Task: Look for space in Pyin Oo Lwin, Myanmar from 10th July, 2023 to 15th July, 2023 for 7 adults in price range Rs.10000 to Rs.15000. Place can be entire place or shared room with 4 bedrooms having 7 beds and 4 bathrooms. Property type can be house, flat, guest house. Amenities needed are: wifi, TV, free parkinig on premises, gym, breakfast. Booking option can be shelf check-in. Required host language is English.
Action: Mouse pressed left at (421, 90)
Screenshot: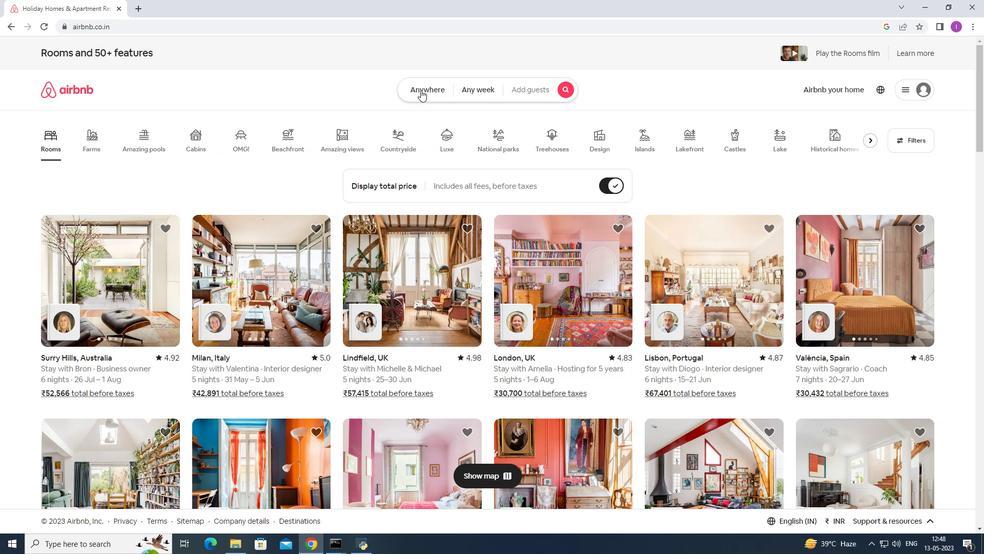
Action: Mouse moved to (389, 127)
Screenshot: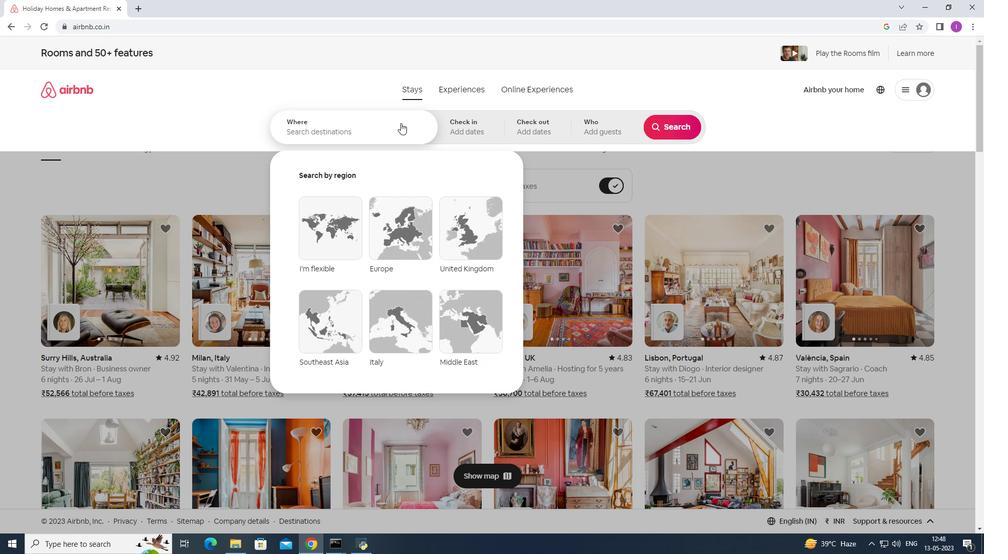 
Action: Mouse pressed left at (389, 127)
Screenshot: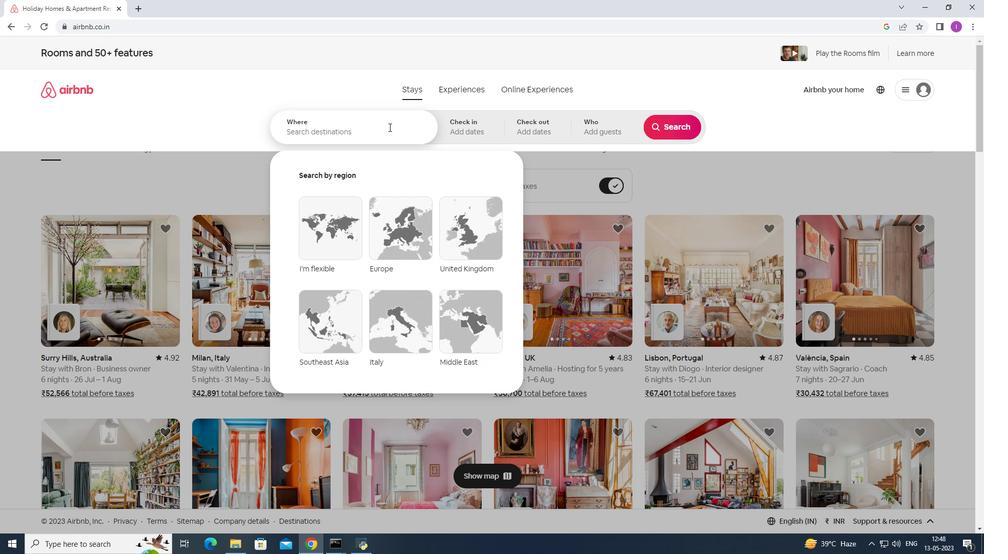 
Action: Key pressed <Key.shift>Pyin<Key.space>oo
Screenshot: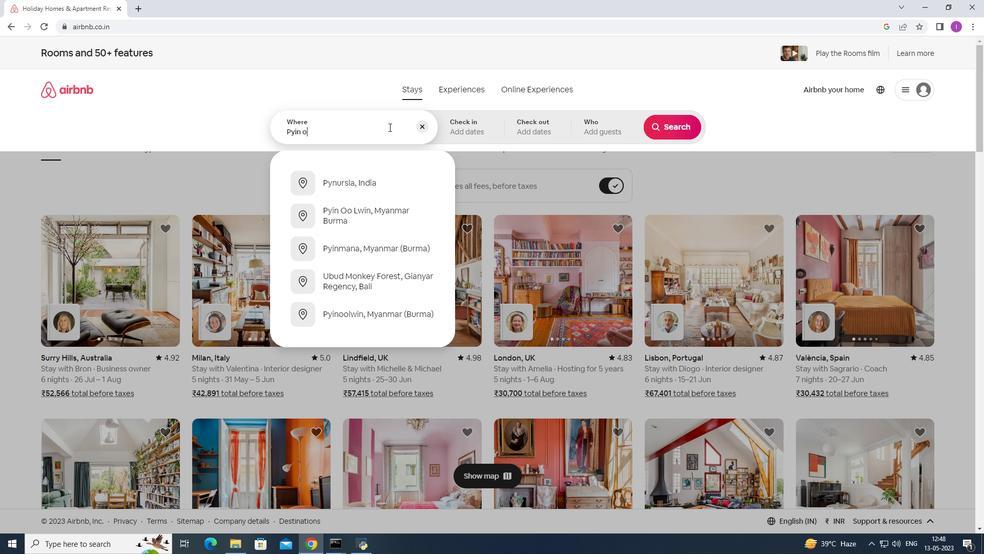 
Action: Mouse moved to (330, 179)
Screenshot: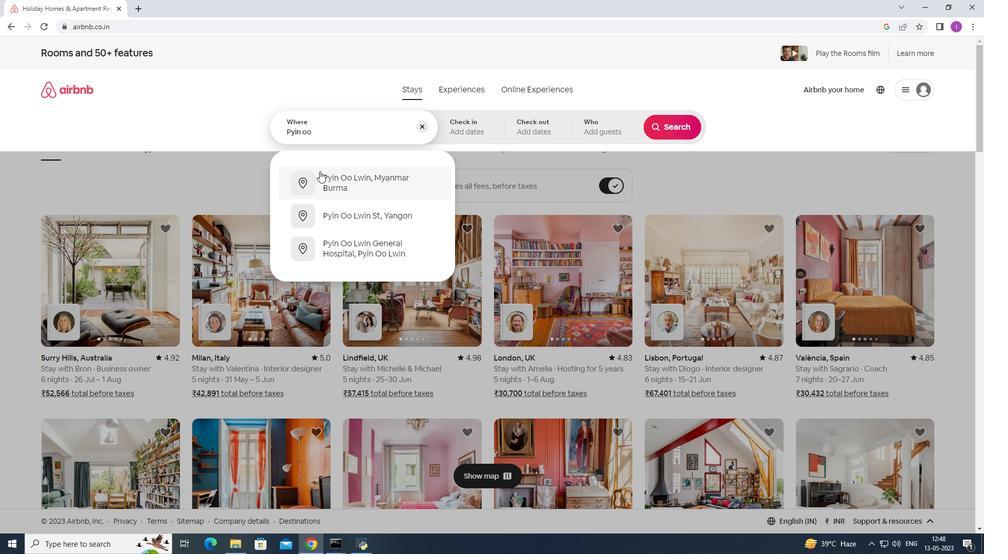 
Action: Mouse pressed left at (330, 179)
Screenshot: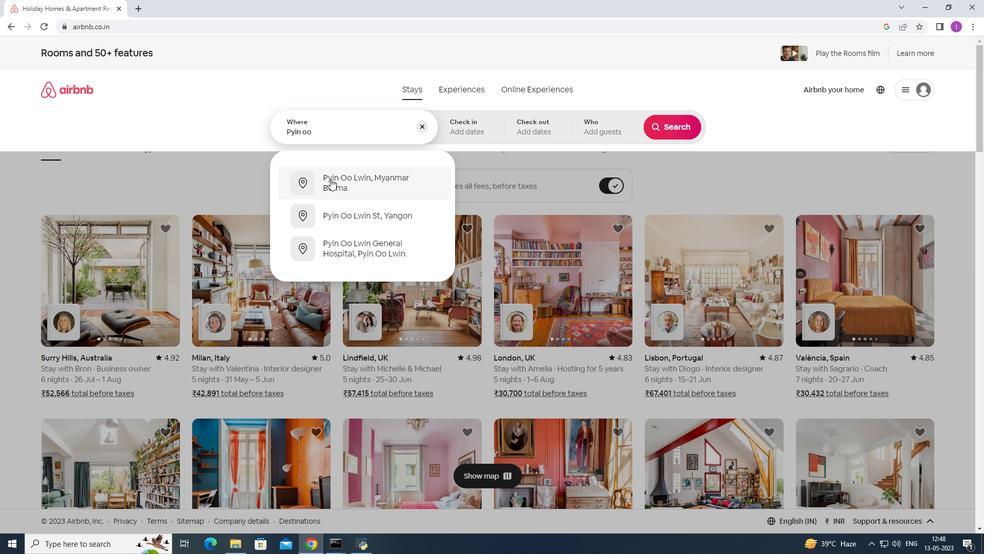 
Action: Mouse moved to (670, 207)
Screenshot: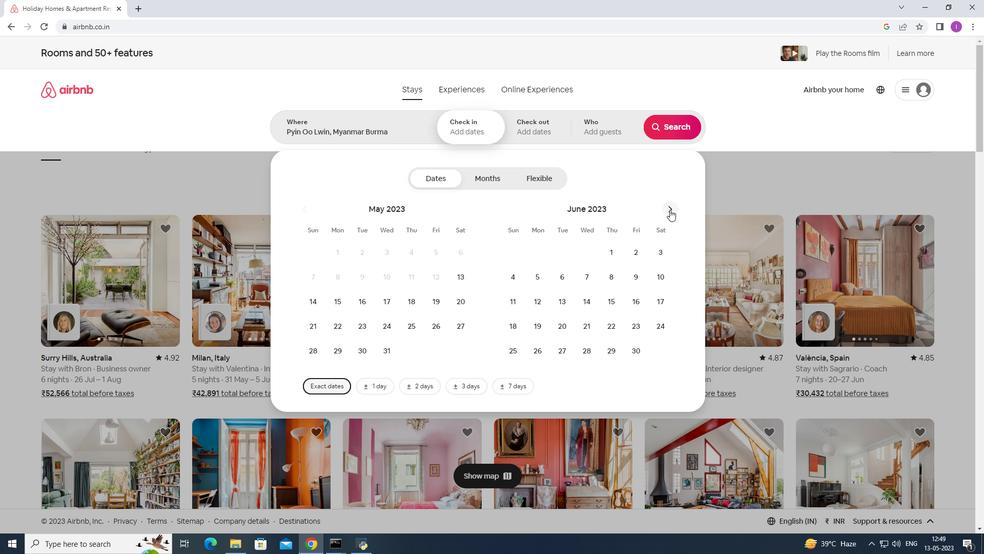 
Action: Mouse pressed left at (670, 207)
Screenshot: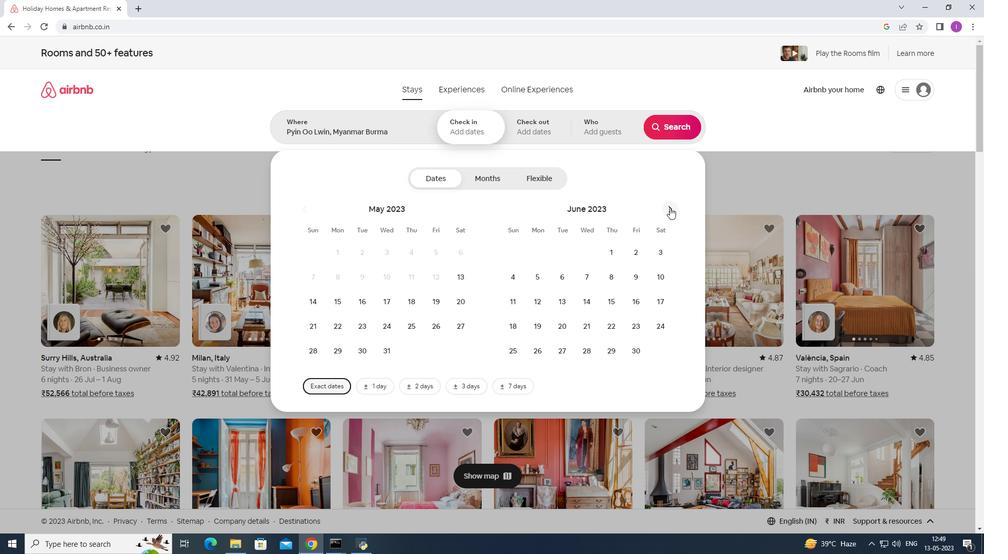 
Action: Mouse moved to (530, 306)
Screenshot: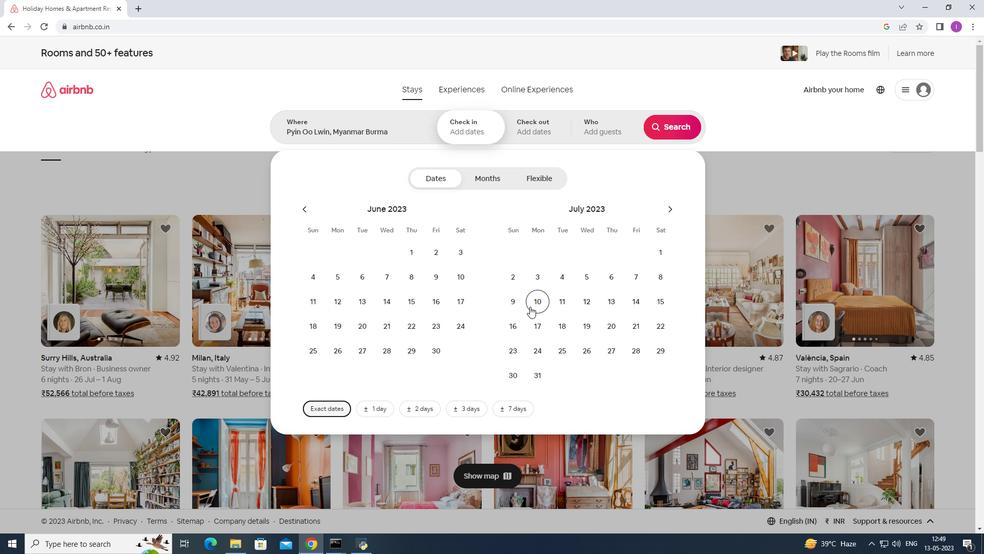 
Action: Mouse pressed left at (530, 306)
Screenshot: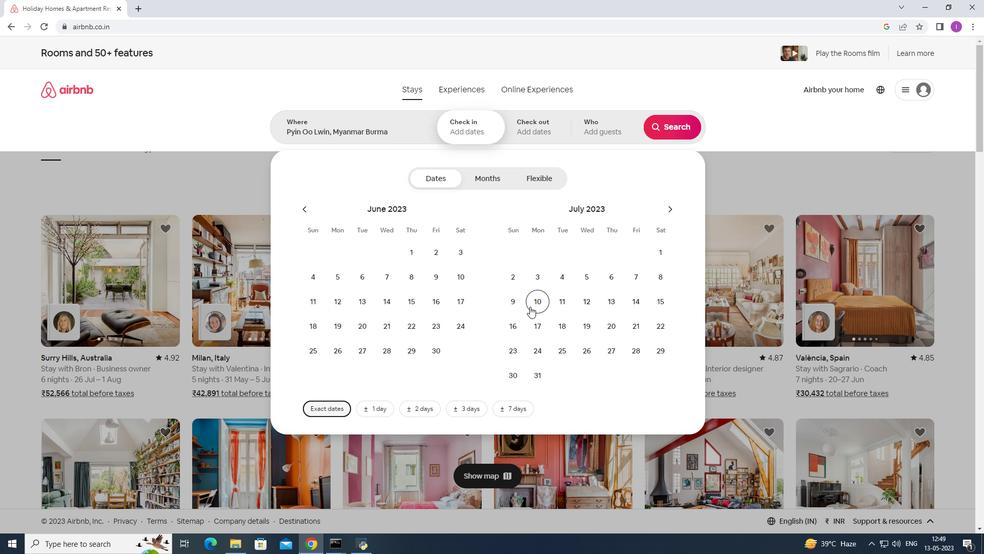 
Action: Mouse moved to (659, 296)
Screenshot: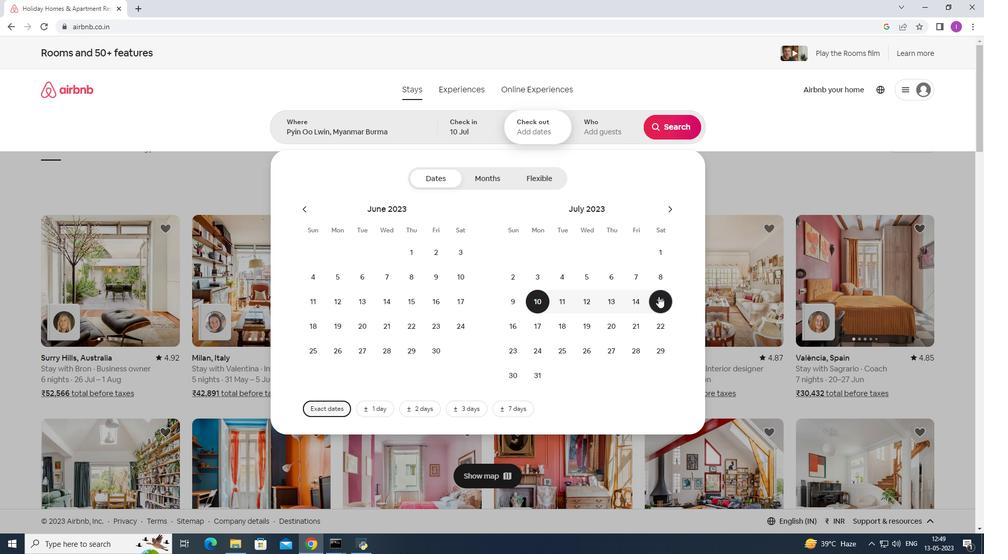 
Action: Mouse pressed left at (659, 296)
Screenshot: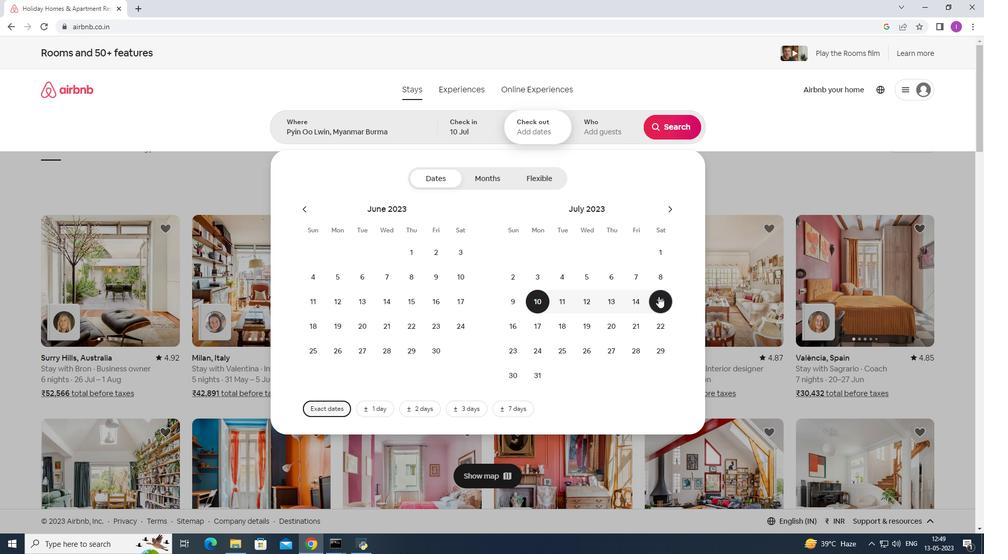 
Action: Mouse moved to (610, 131)
Screenshot: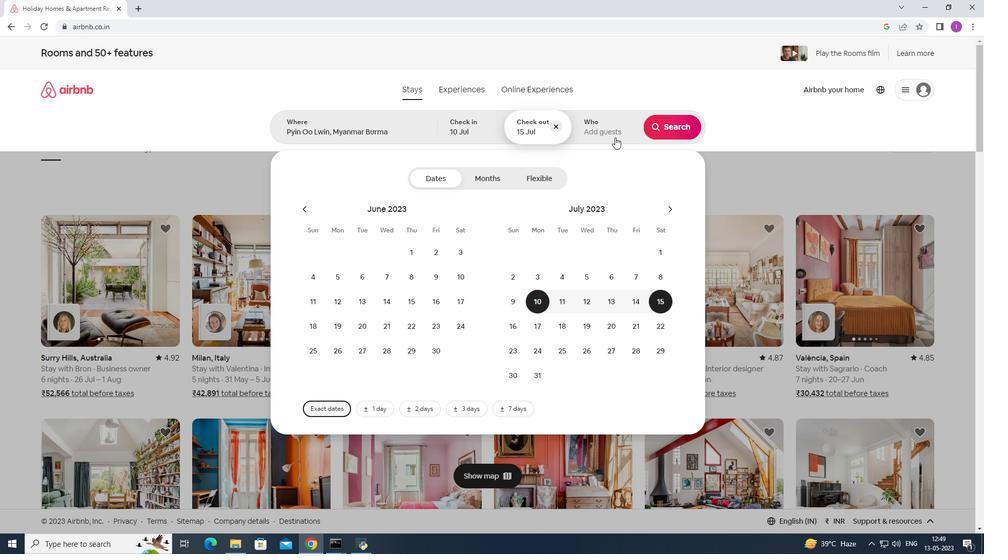 
Action: Mouse pressed left at (610, 131)
Screenshot: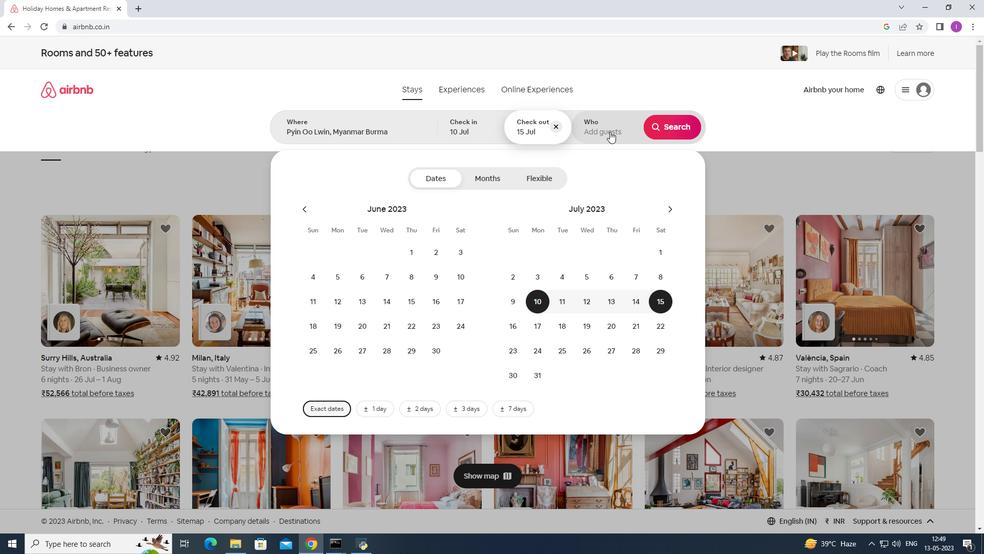 
Action: Mouse moved to (680, 183)
Screenshot: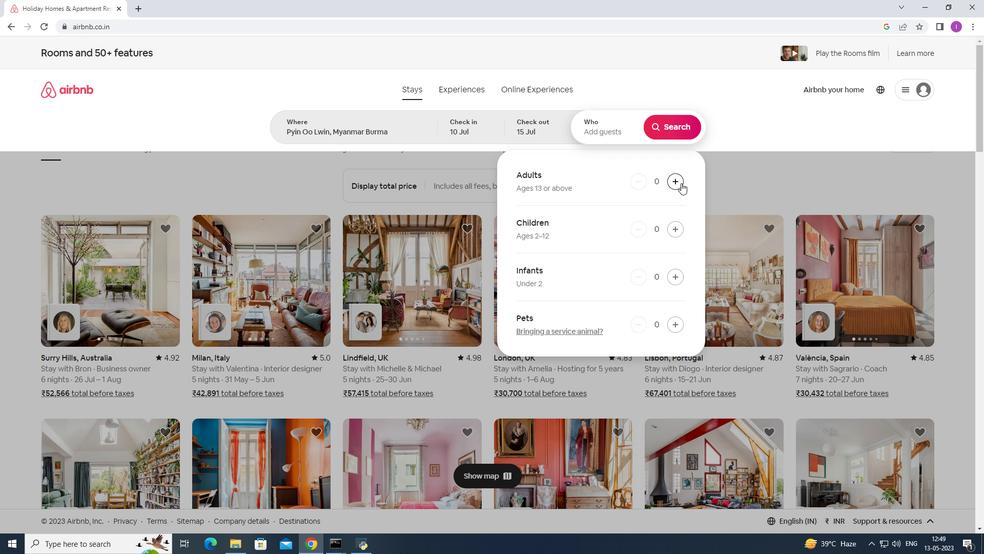 
Action: Mouse pressed left at (680, 183)
Screenshot: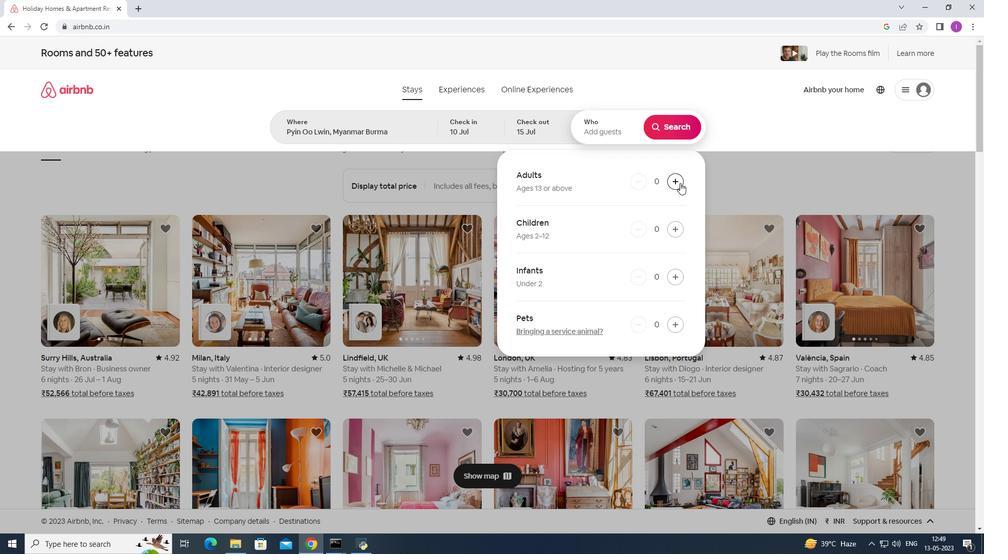 
Action: Mouse pressed left at (680, 183)
Screenshot: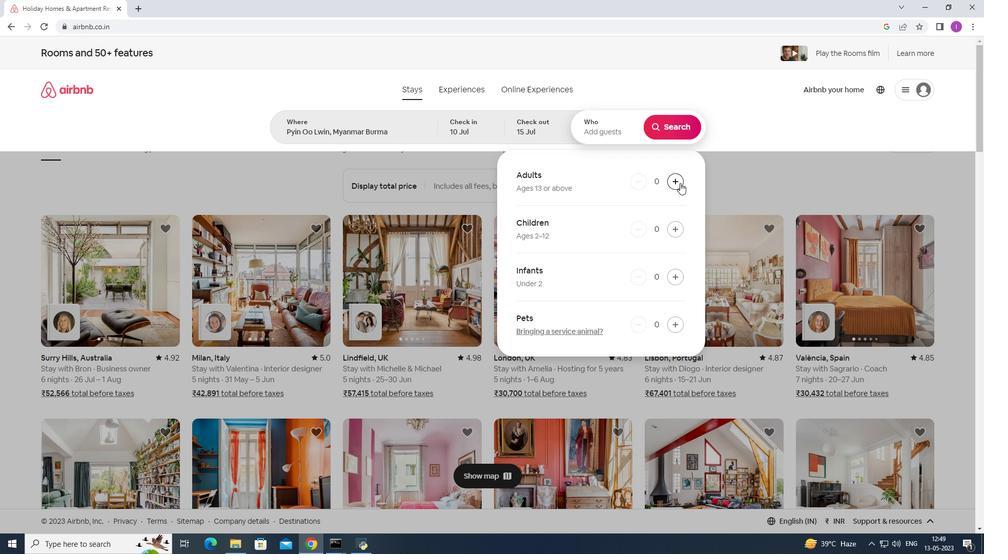 
Action: Mouse pressed left at (680, 183)
Screenshot: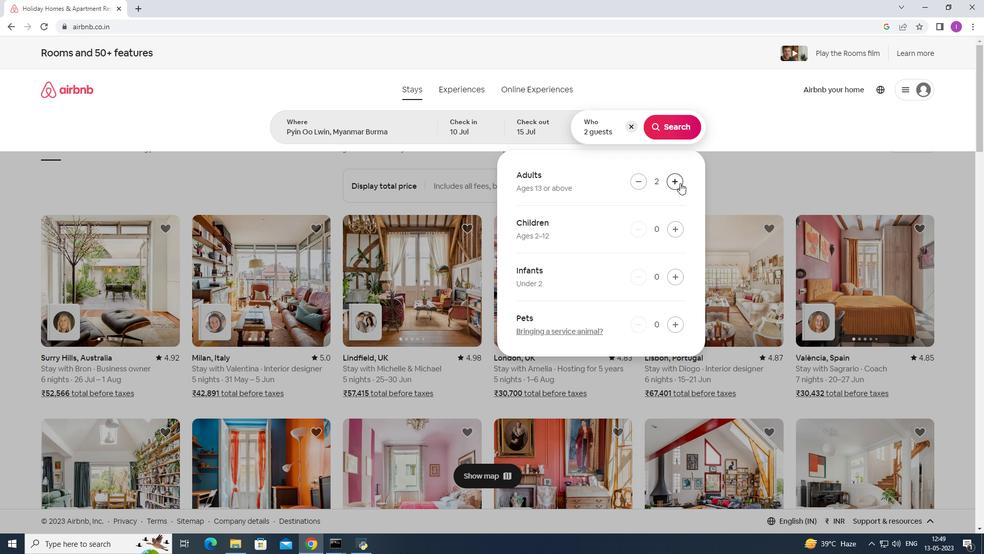 
Action: Mouse pressed left at (680, 183)
Screenshot: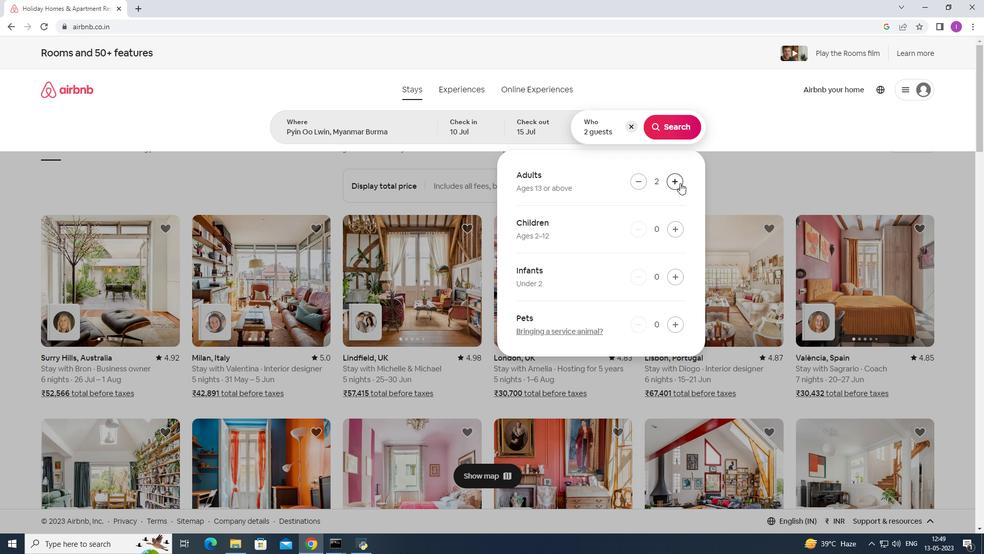 
Action: Mouse pressed left at (680, 183)
Screenshot: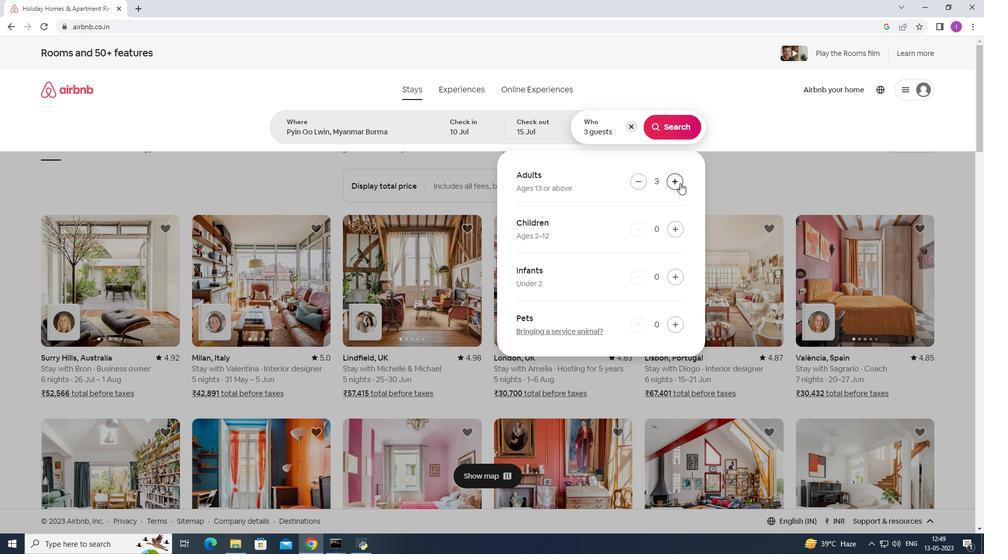 
Action: Mouse pressed left at (680, 183)
Screenshot: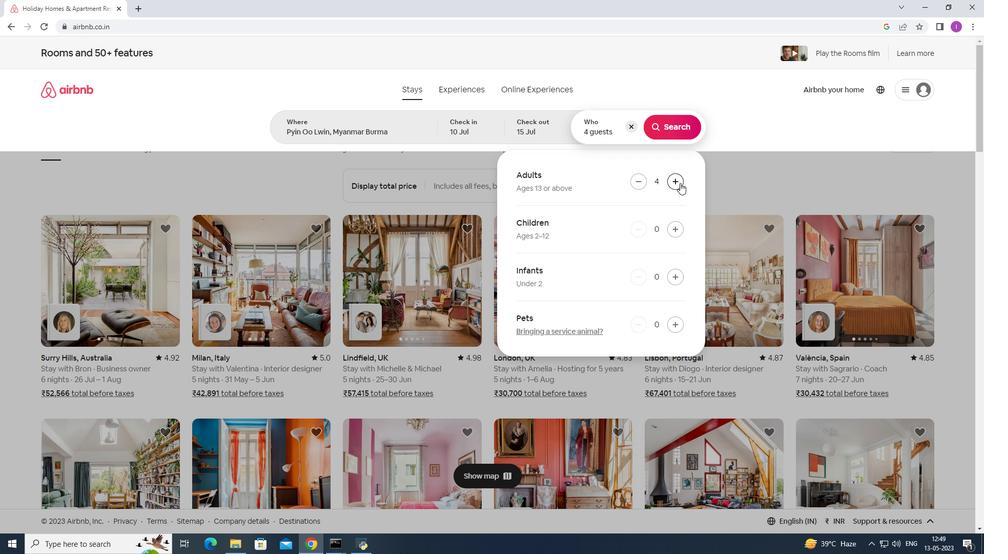 
Action: Mouse pressed left at (680, 183)
Screenshot: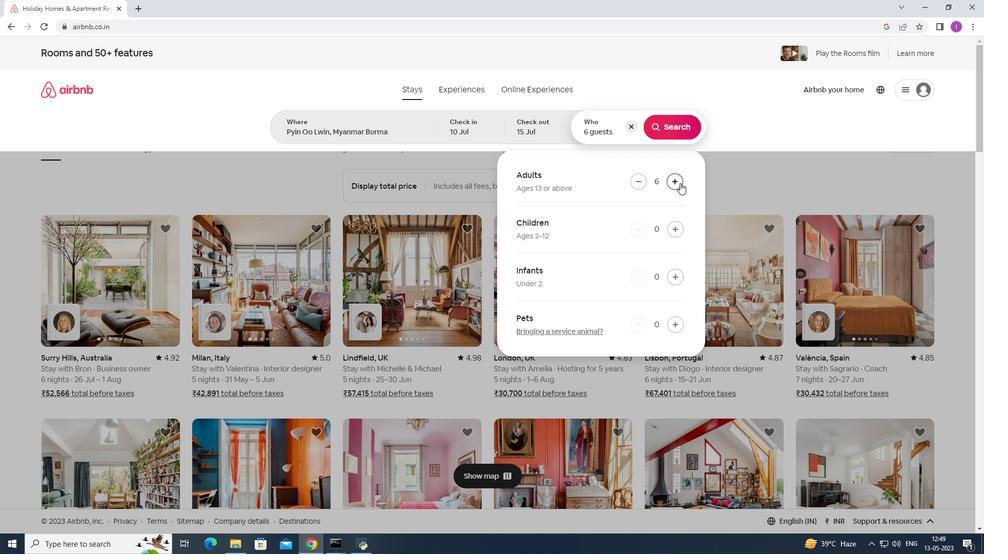 
Action: Mouse moved to (665, 137)
Screenshot: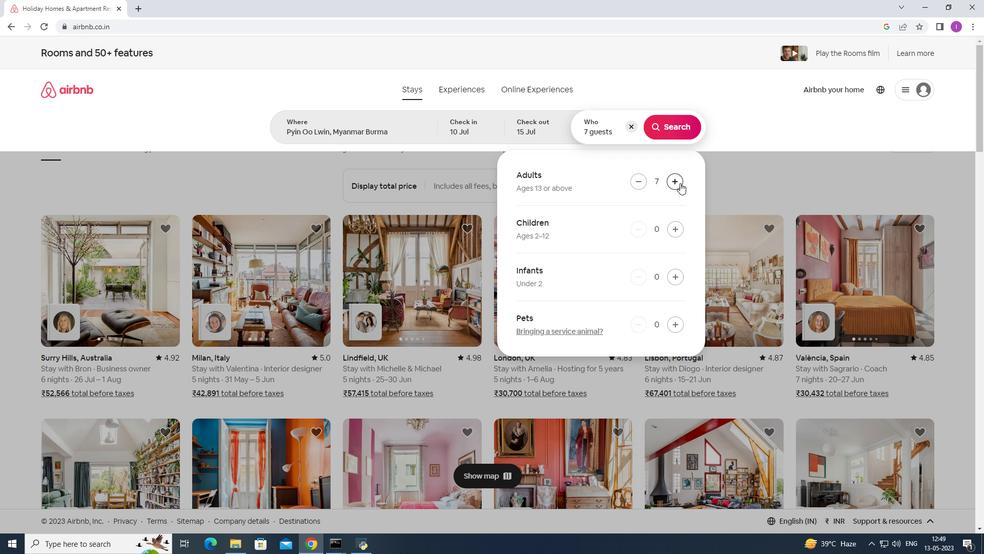 
Action: Mouse pressed left at (665, 137)
Screenshot: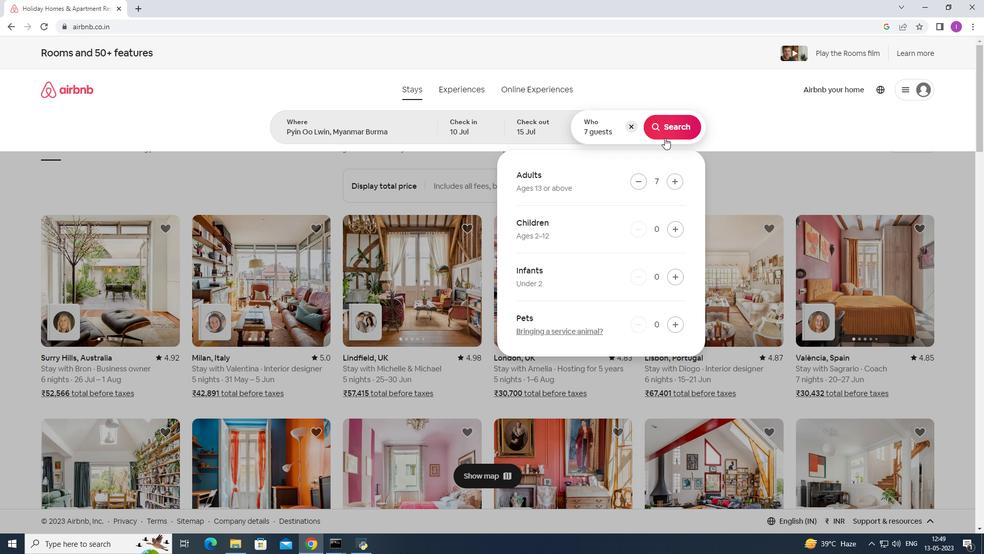 
Action: Mouse moved to (941, 93)
Screenshot: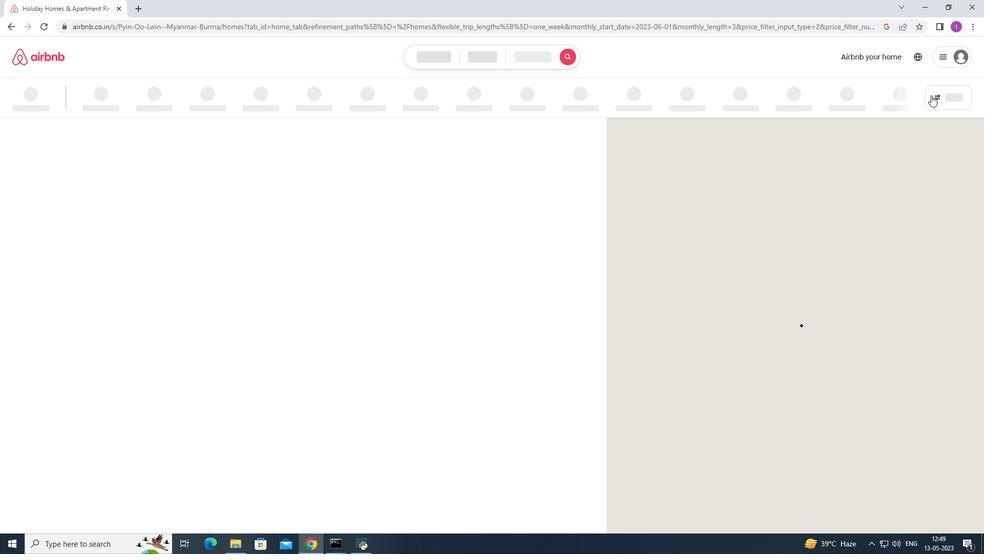 
Action: Mouse pressed left at (941, 93)
Screenshot: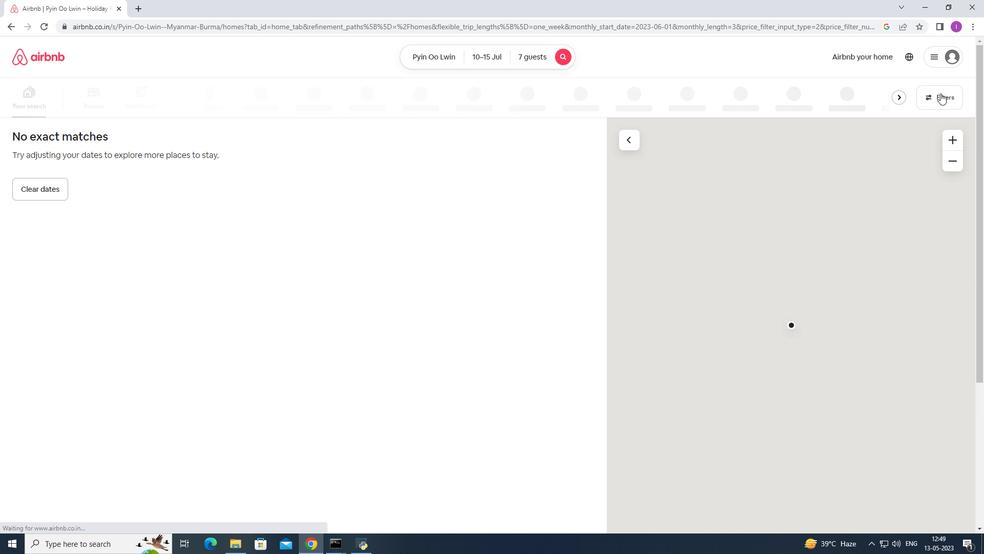 
Action: Mouse moved to (563, 355)
Screenshot: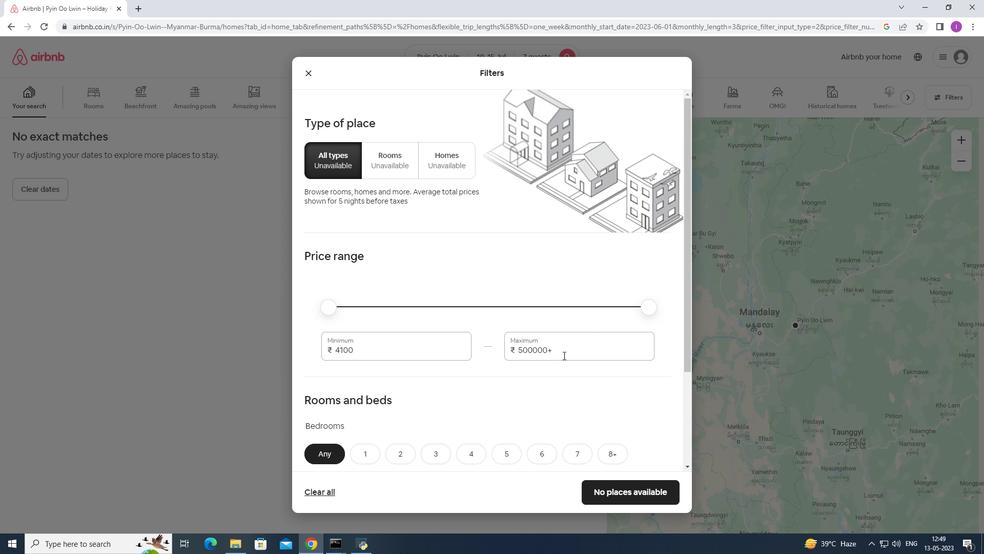 
Action: Mouse pressed left at (563, 355)
Screenshot: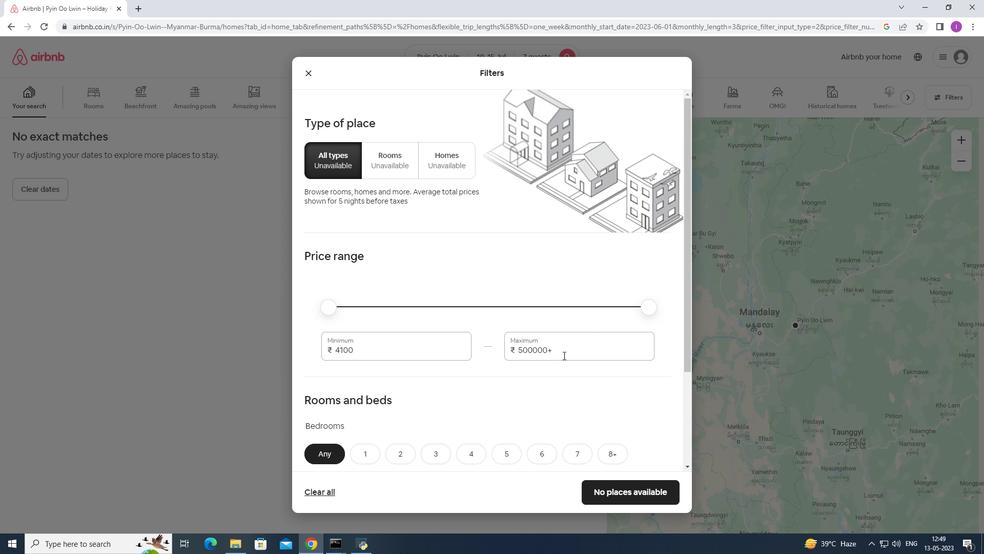 
Action: Mouse moved to (490, 354)
Screenshot: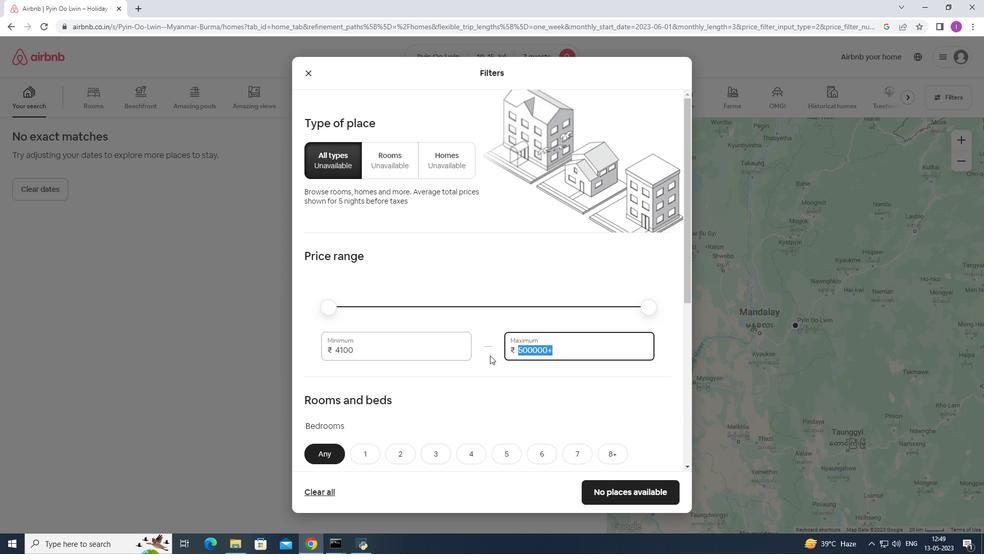 
Action: Key pressed 1
Screenshot: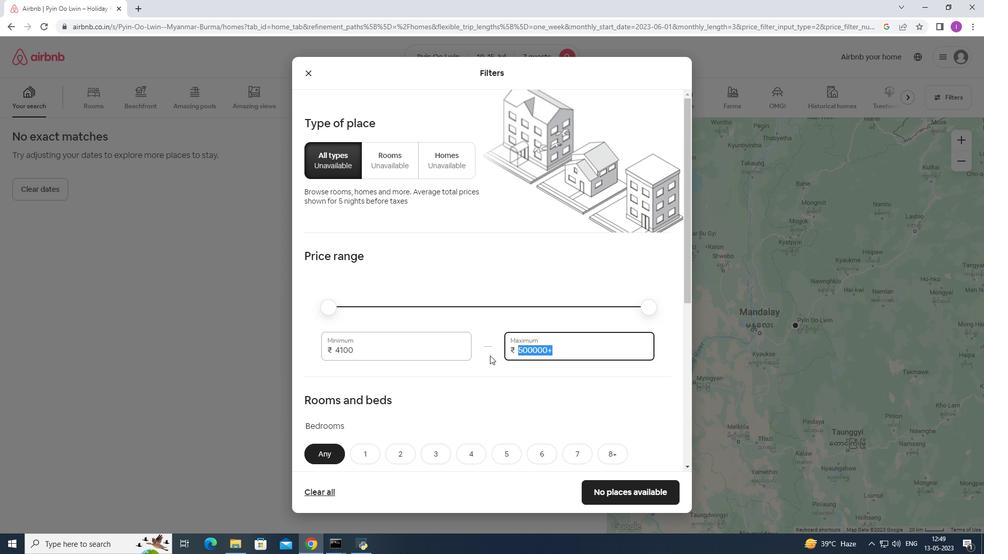 
Action: Mouse moved to (490, 353)
Screenshot: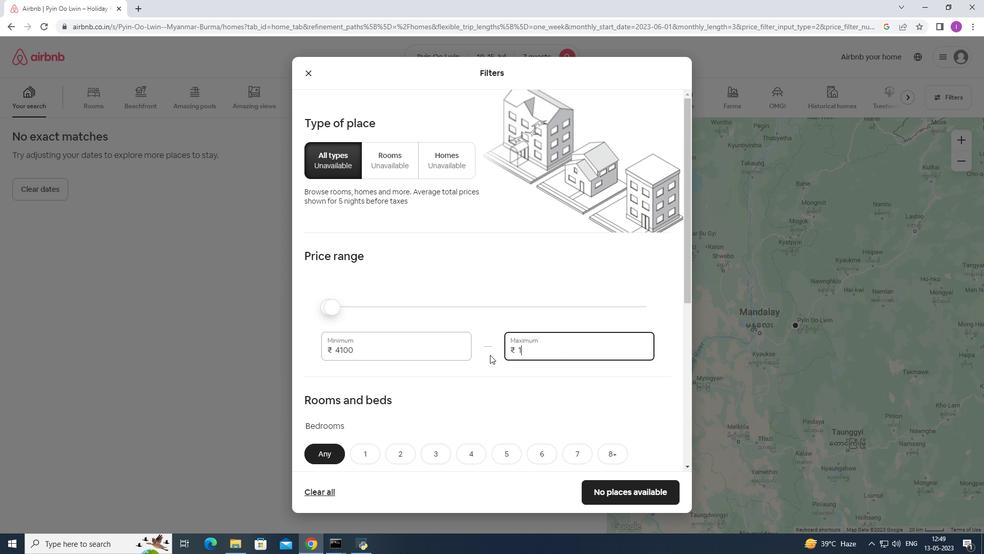 
Action: Key pressed 0000
Screenshot: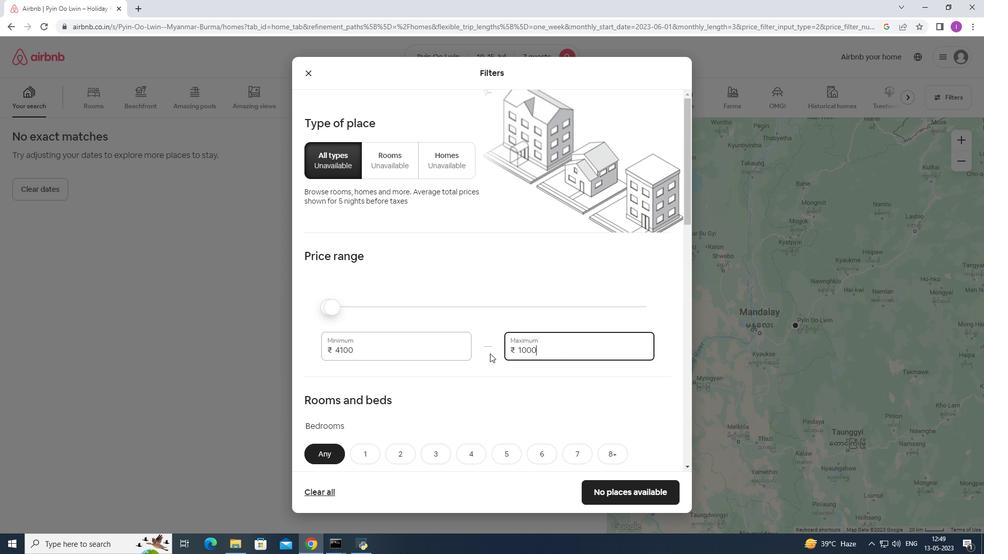 
Action: Mouse moved to (489, 352)
Screenshot: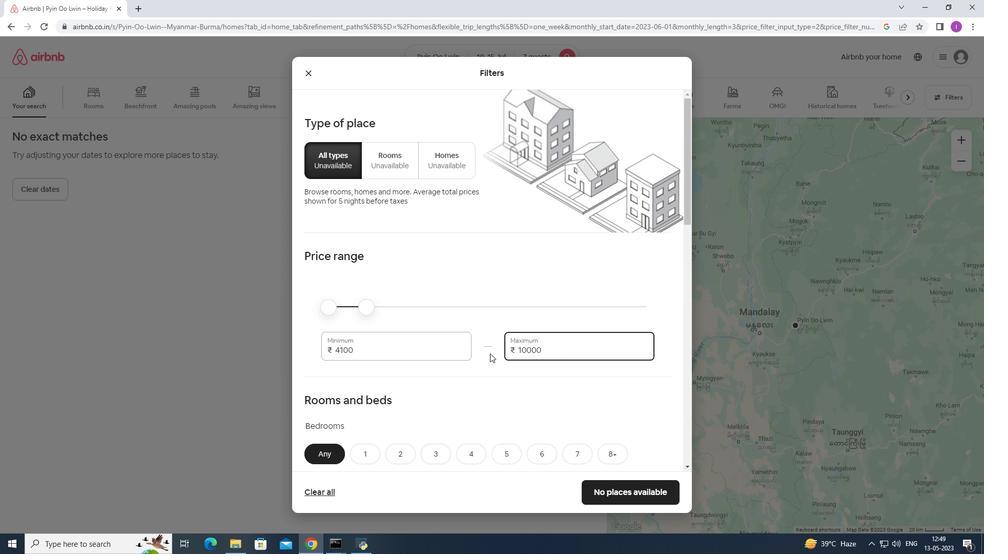 
Action: Key pressed <Key.backspace><Key.backspace><Key.backspace><Key.backspace>5000
Screenshot: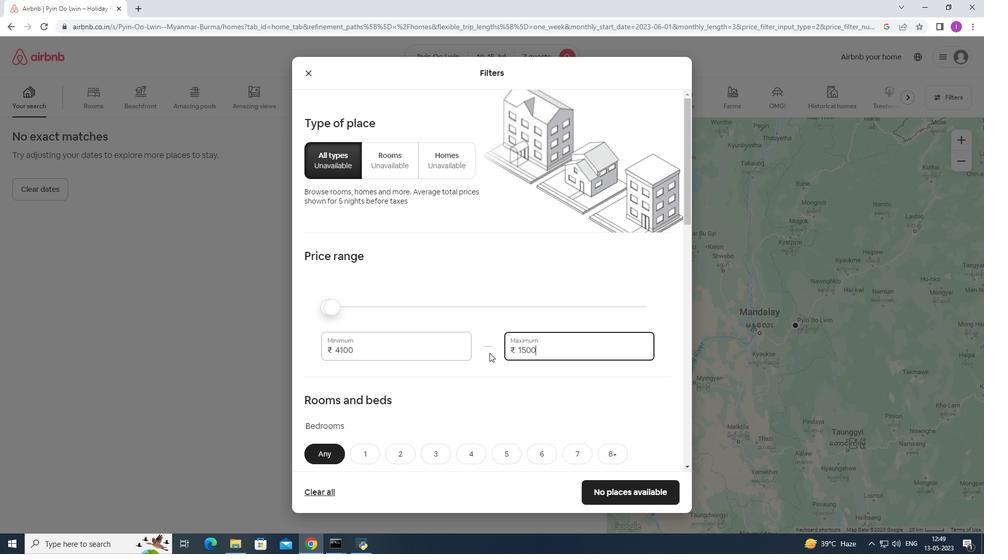 
Action: Mouse moved to (381, 354)
Screenshot: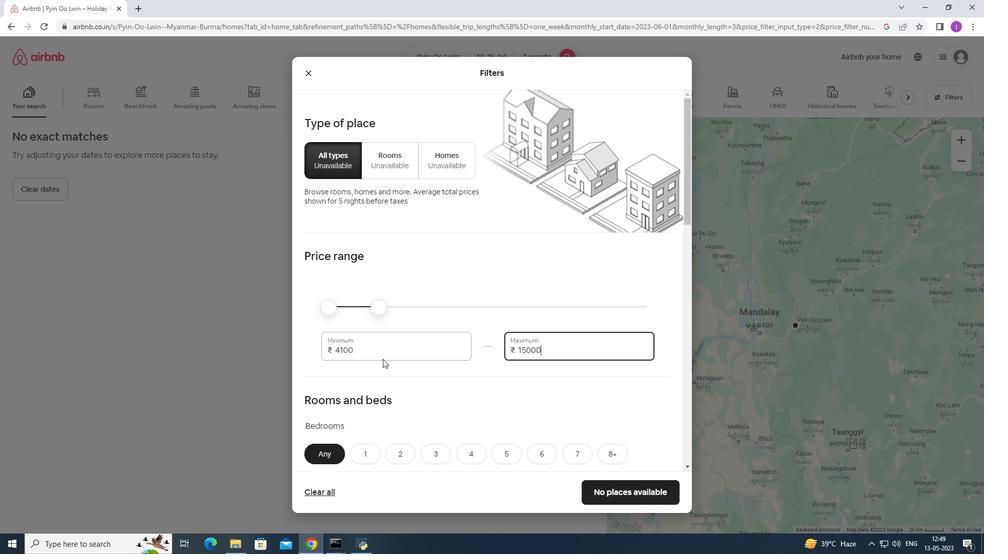 
Action: Mouse pressed left at (381, 354)
Screenshot: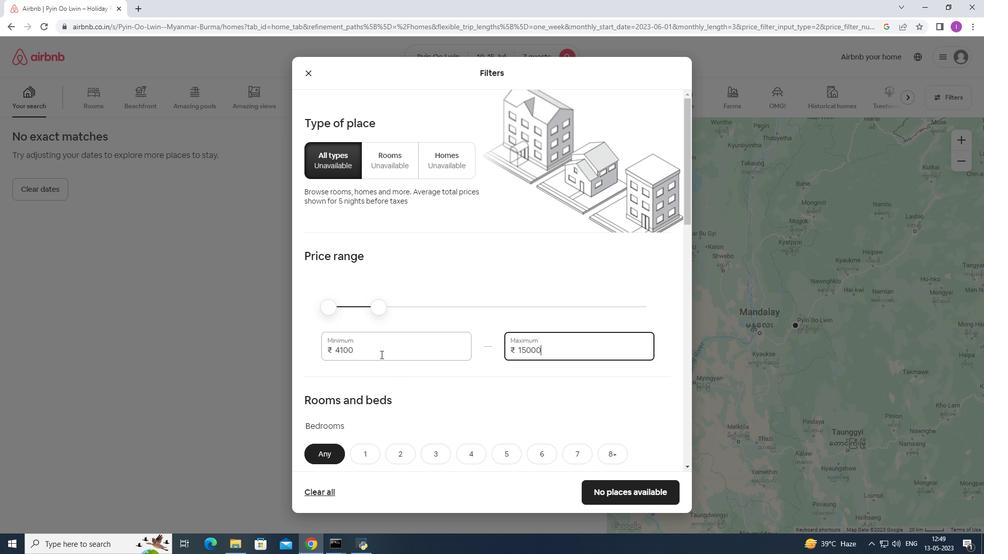 
Action: Mouse moved to (333, 358)
Screenshot: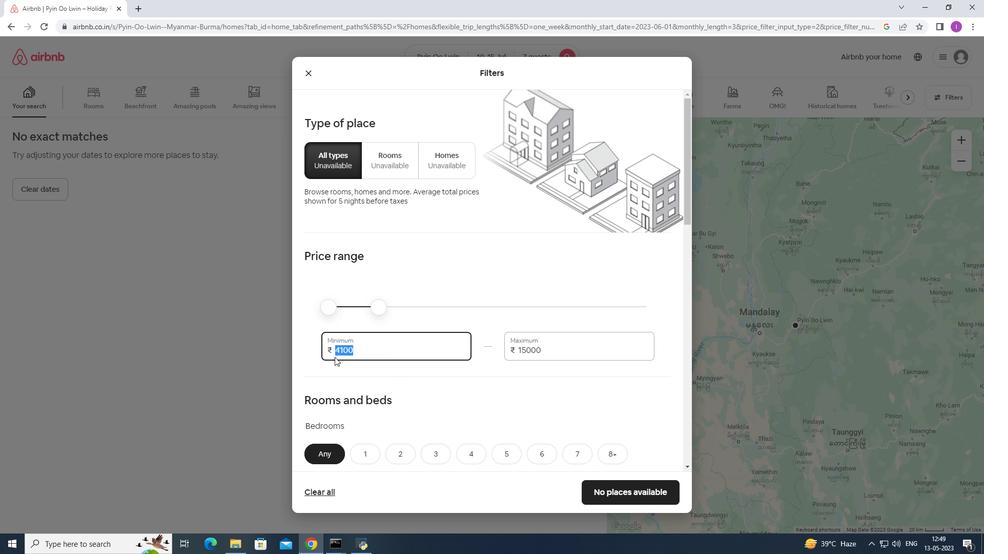 
Action: Key pressed 10
Screenshot: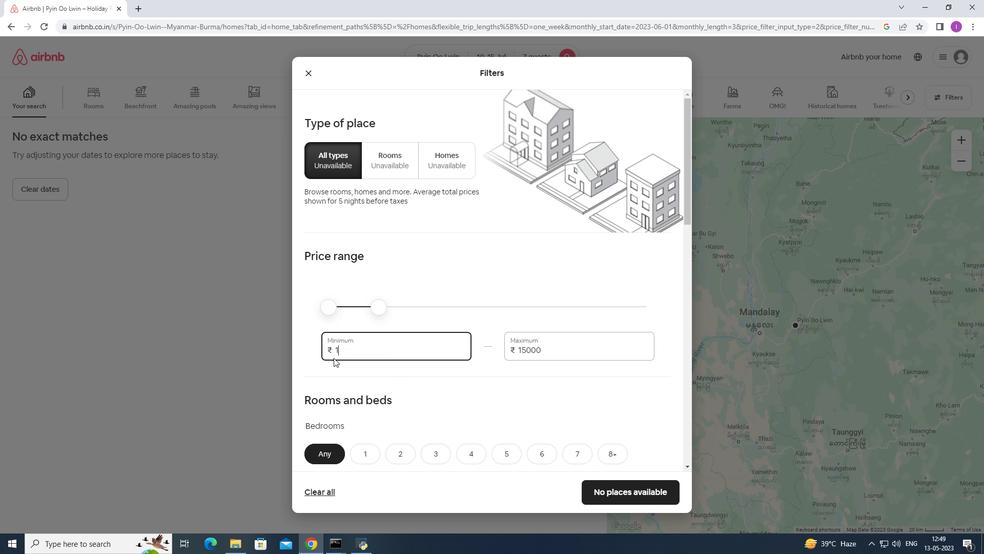 
Action: Mouse moved to (332, 358)
Screenshot: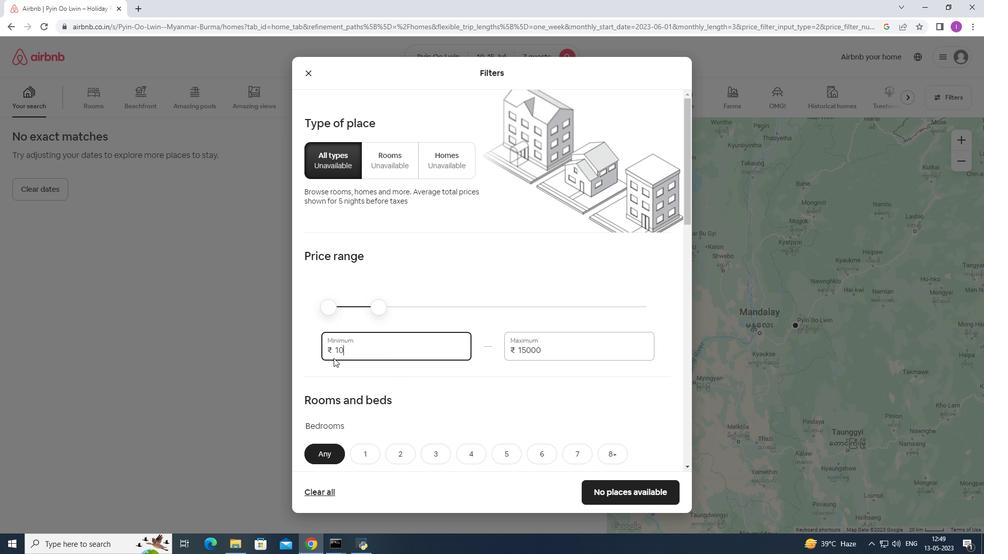 
Action: Key pressed 000
Screenshot: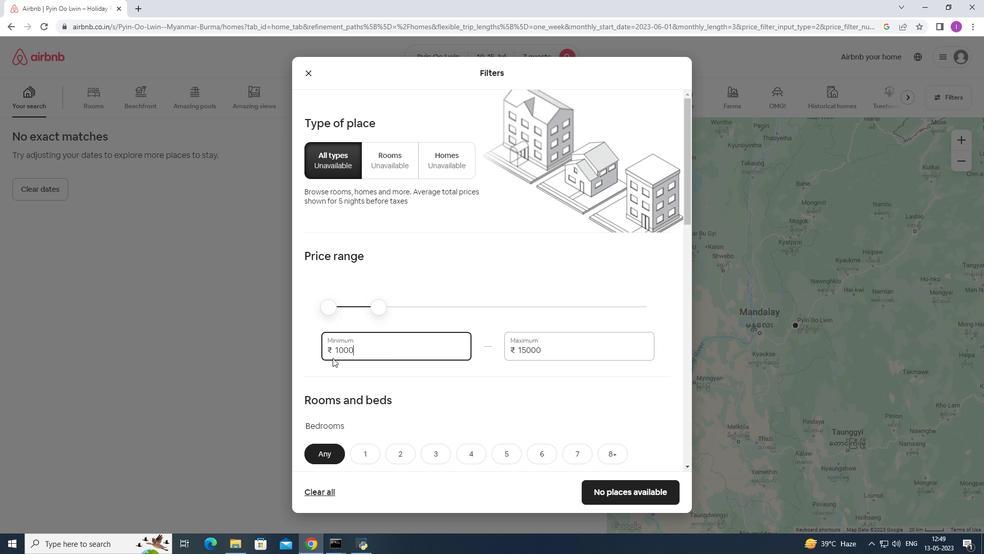 
Action: Mouse moved to (358, 371)
Screenshot: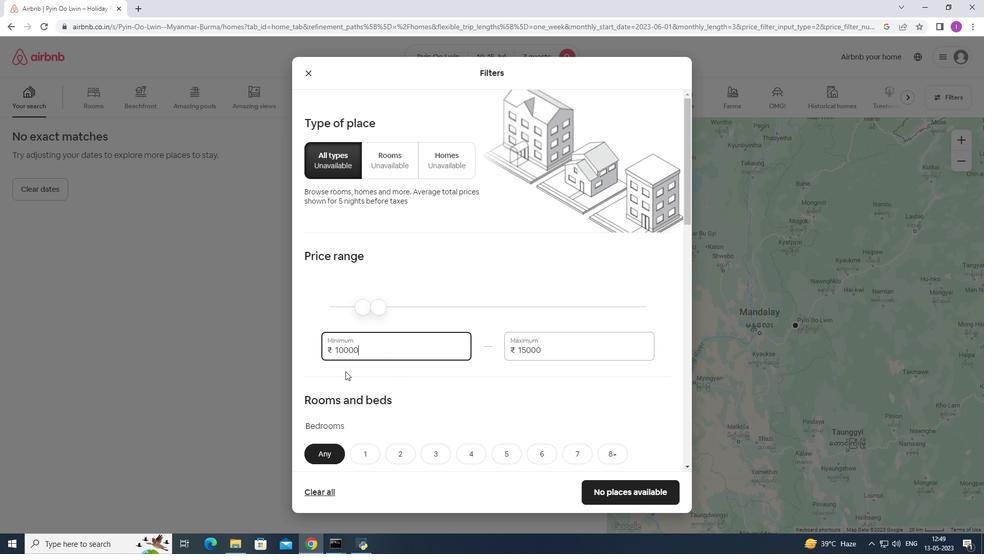 
Action: Mouse scrolled (358, 370) with delta (0, 0)
Screenshot: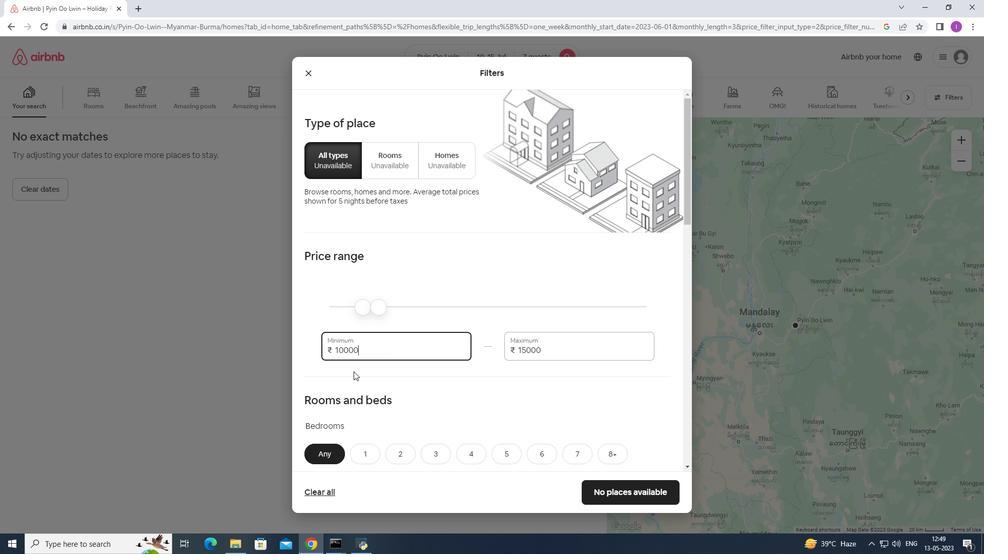 
Action: Mouse scrolled (358, 370) with delta (0, 0)
Screenshot: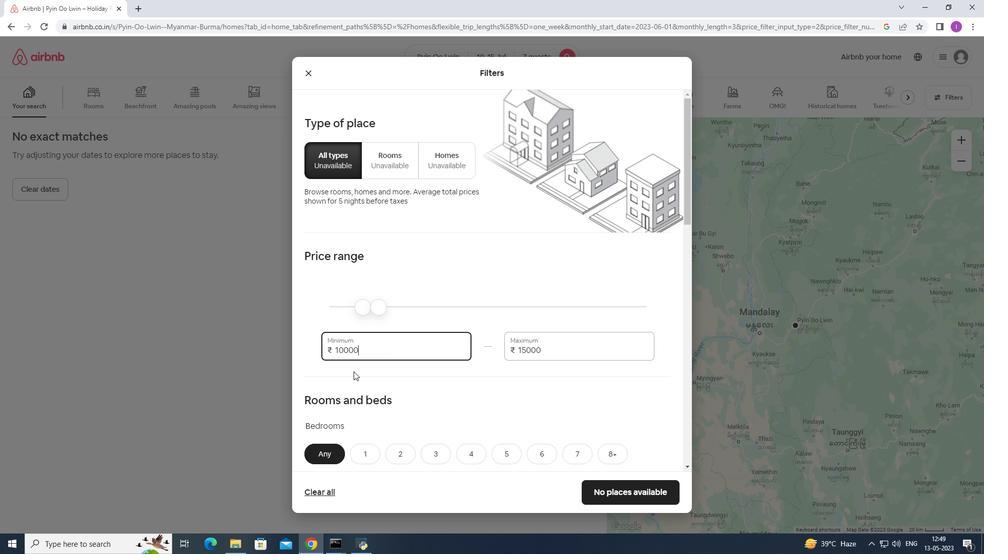 
Action: Mouse scrolled (358, 370) with delta (0, 0)
Screenshot: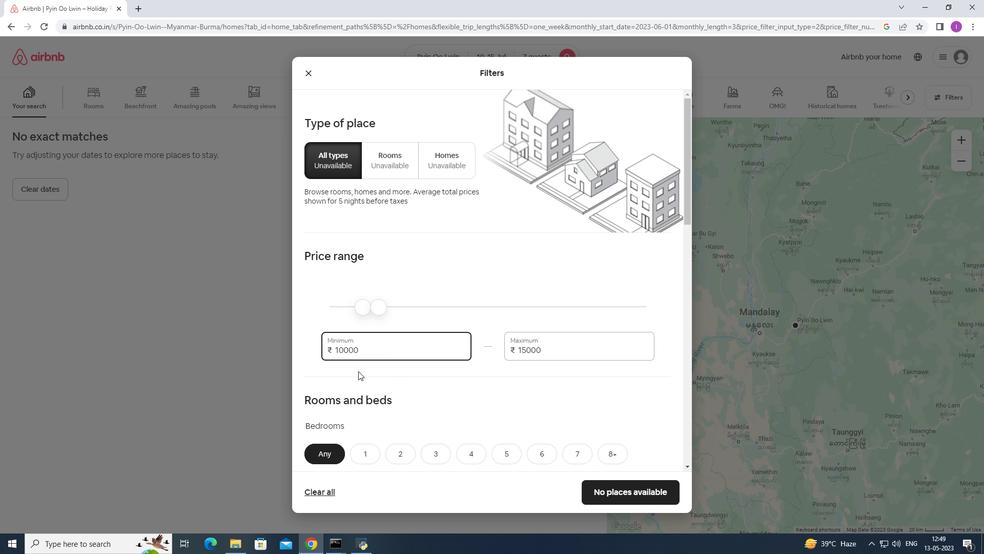 
Action: Mouse moved to (468, 302)
Screenshot: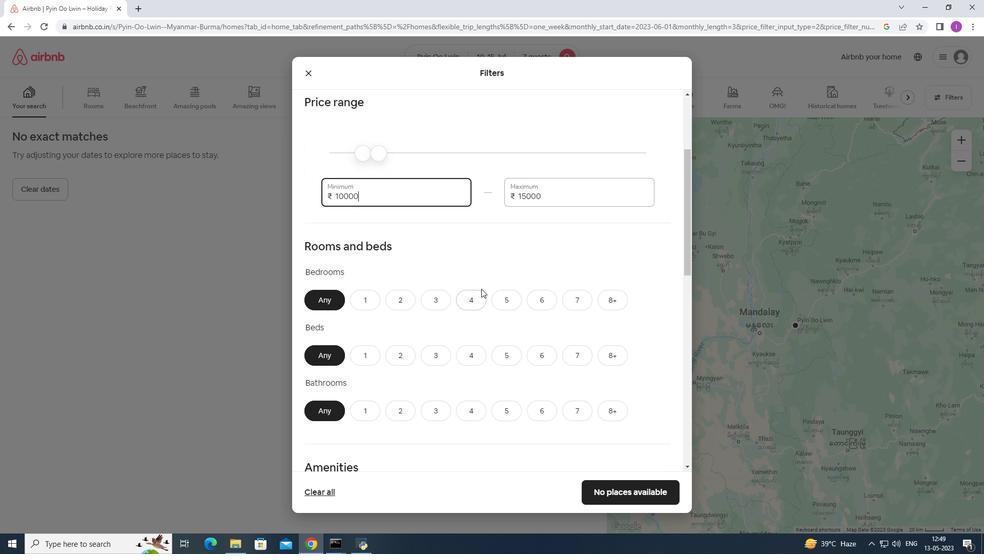 
Action: Mouse pressed left at (468, 302)
Screenshot: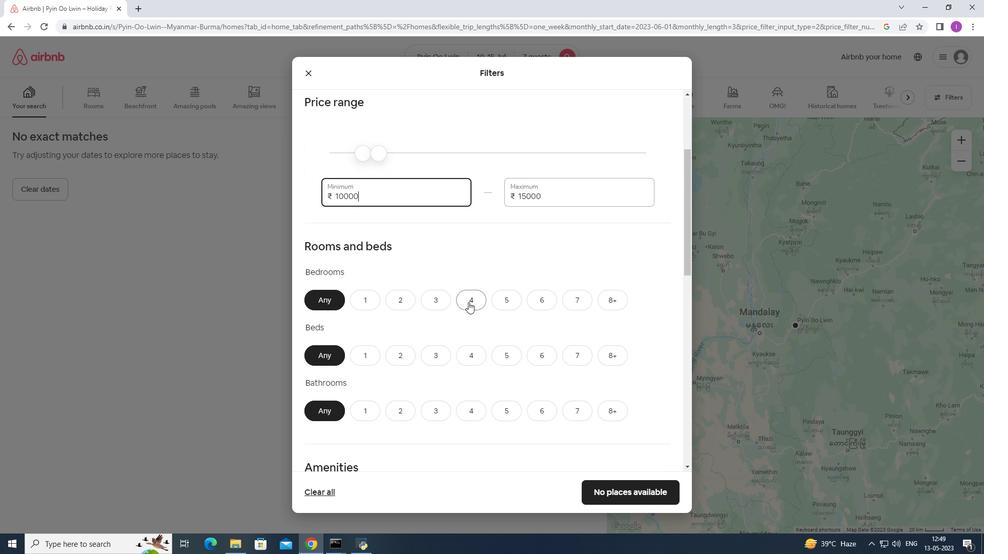 
Action: Mouse moved to (581, 357)
Screenshot: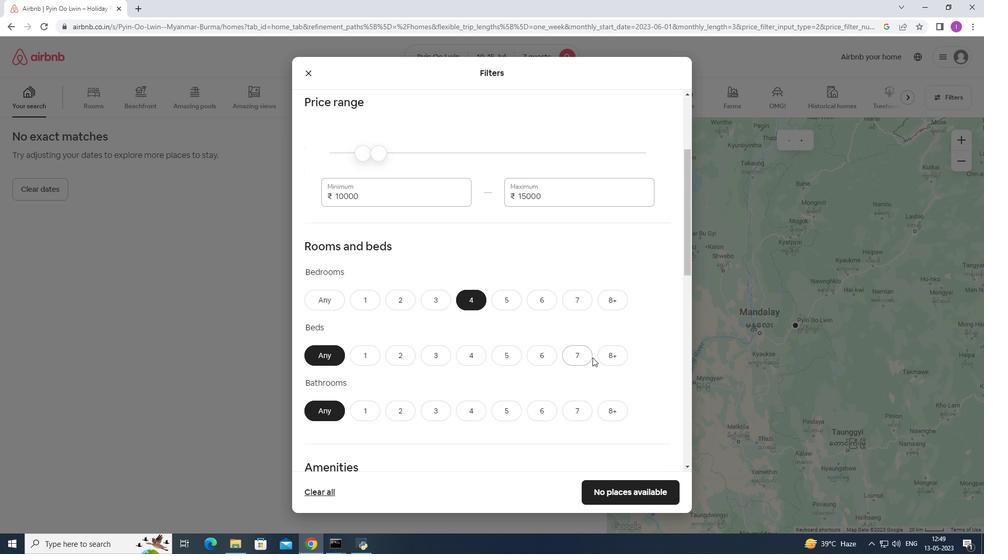 
Action: Mouse pressed left at (581, 357)
Screenshot: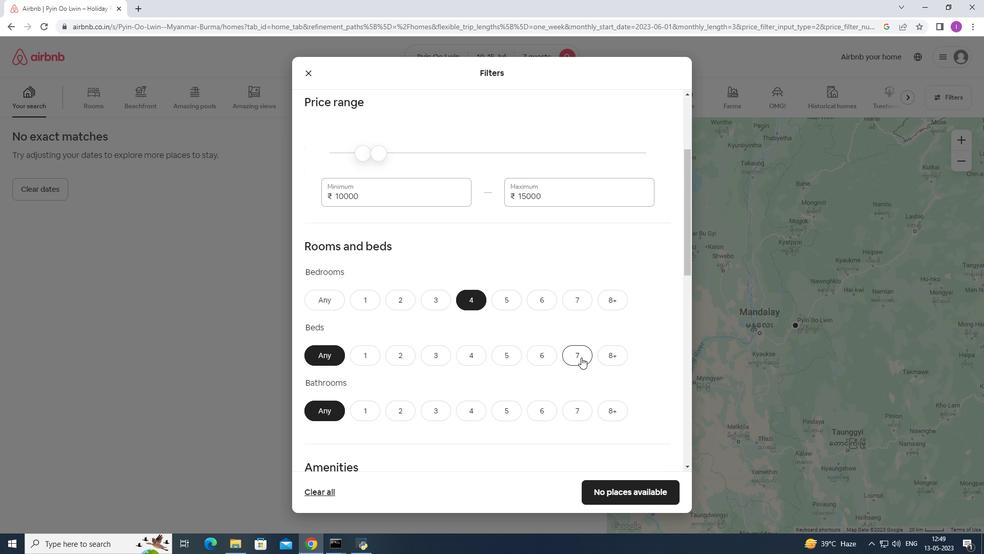 
Action: Mouse moved to (468, 412)
Screenshot: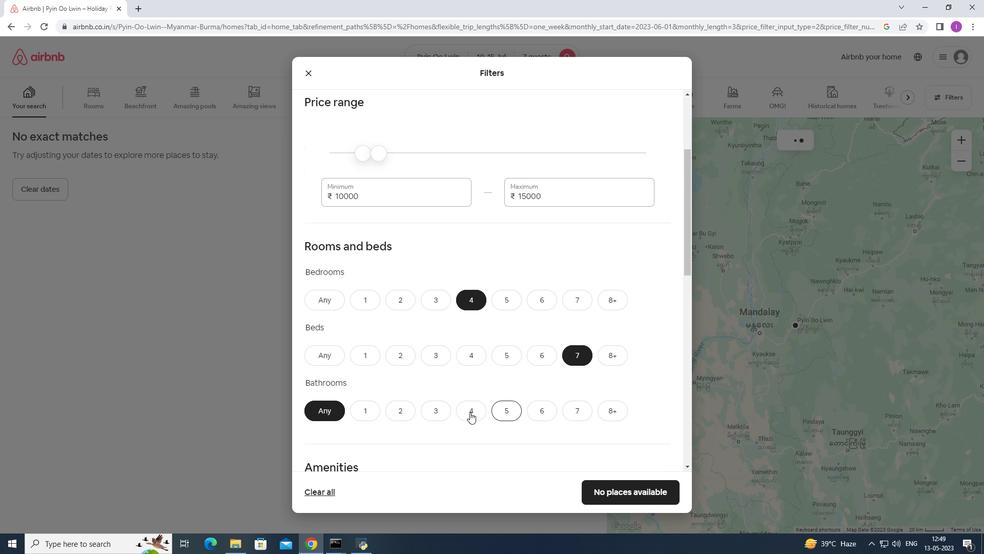 
Action: Mouse pressed left at (468, 412)
Screenshot: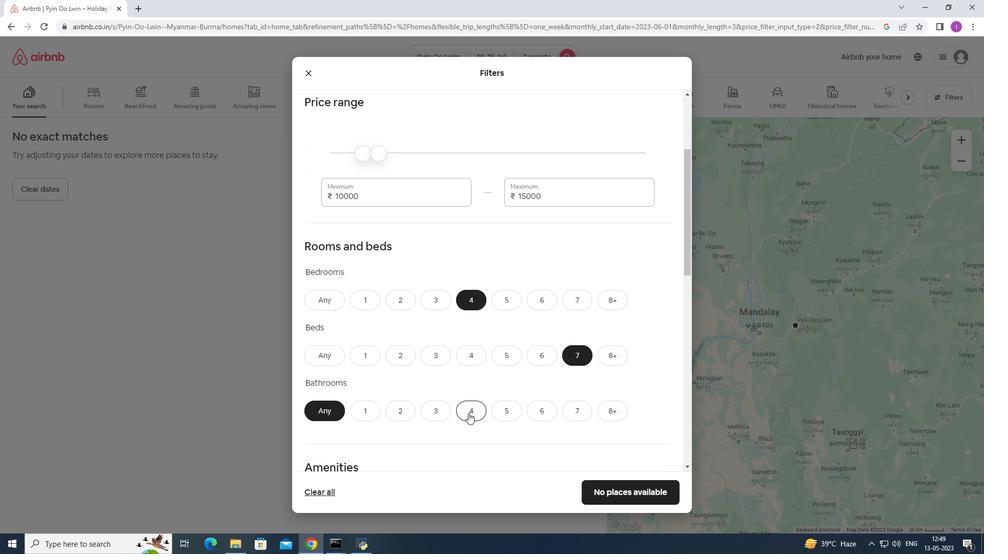 
Action: Mouse moved to (443, 354)
Screenshot: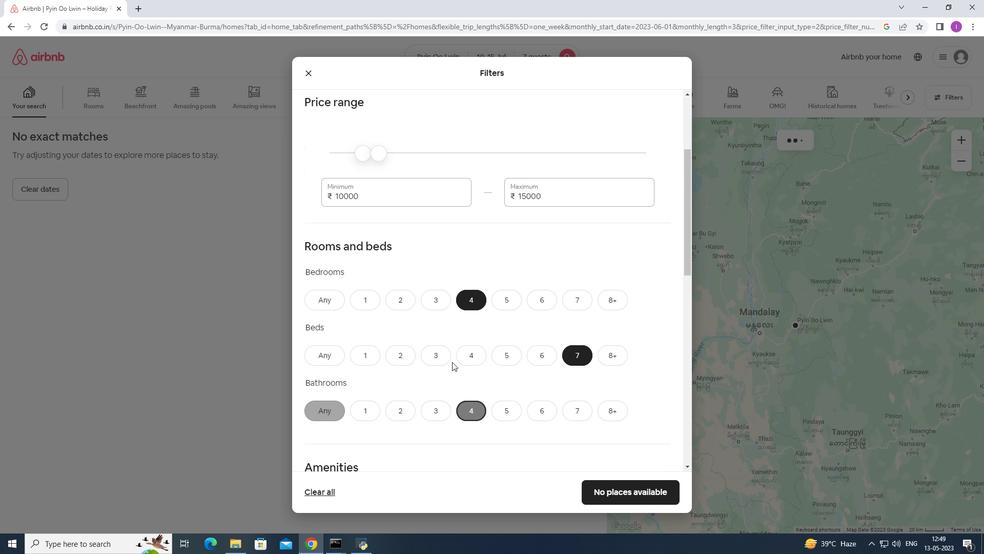 
Action: Mouse scrolled (443, 354) with delta (0, 0)
Screenshot: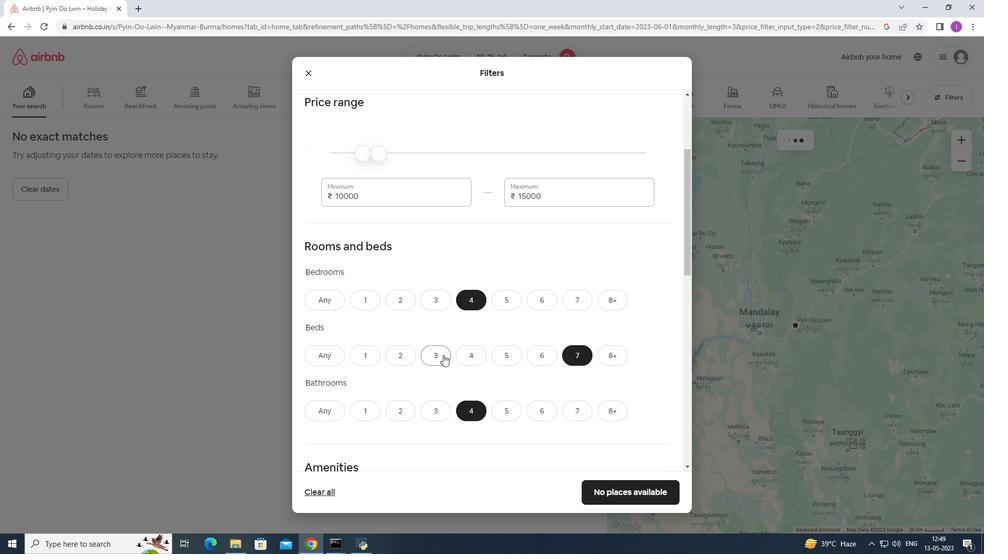 
Action: Mouse scrolled (443, 354) with delta (0, 0)
Screenshot: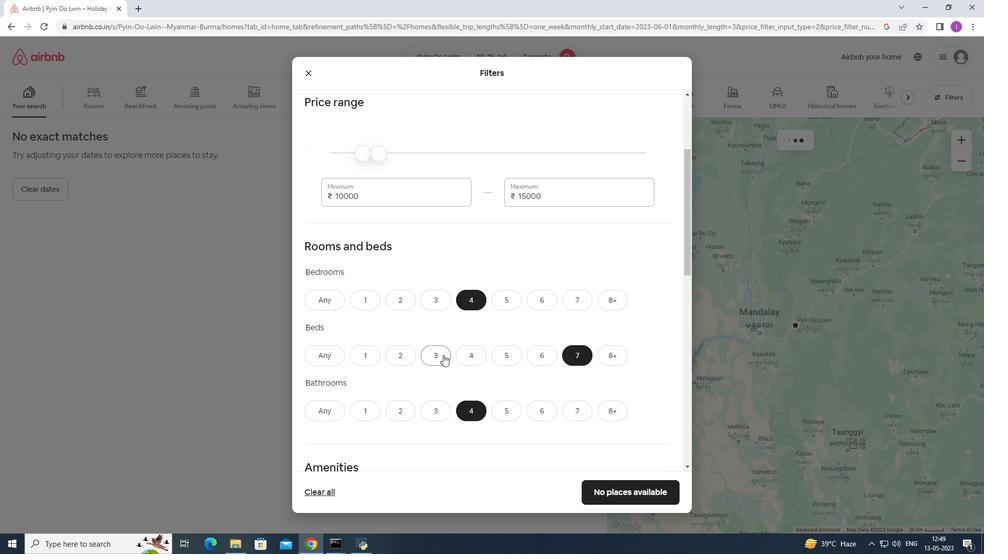 
Action: Mouse moved to (443, 354)
Screenshot: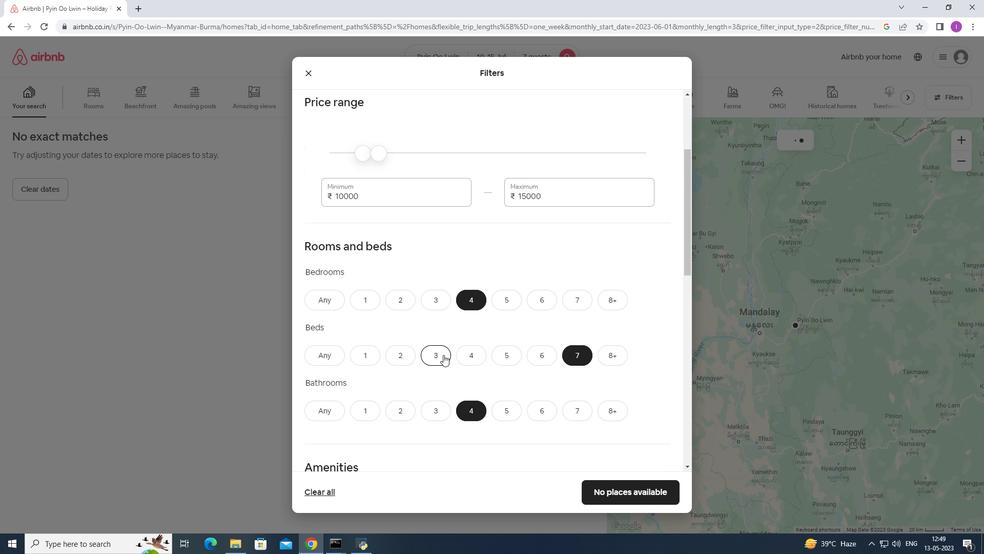 
Action: Mouse scrolled (443, 354) with delta (0, 0)
Screenshot: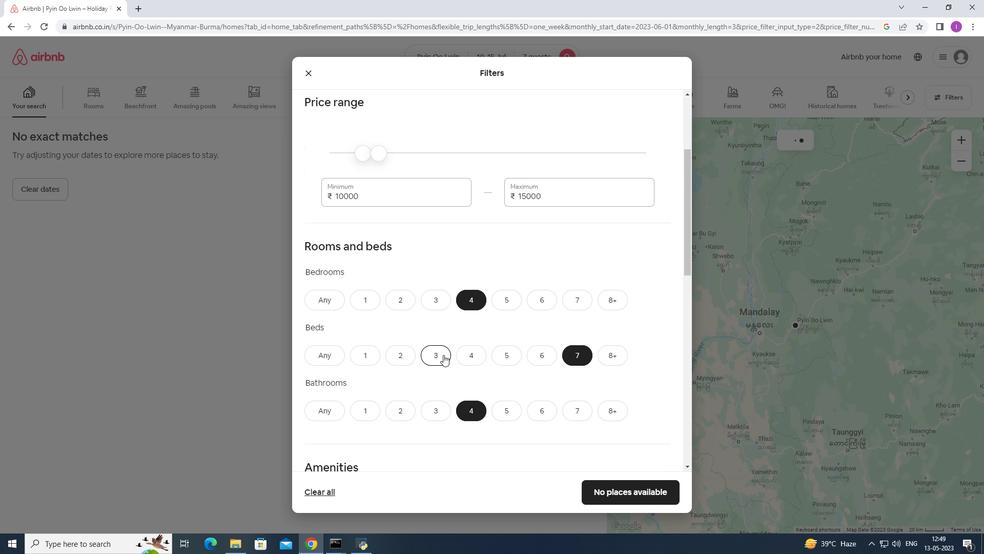 
Action: Mouse moved to (440, 355)
Screenshot: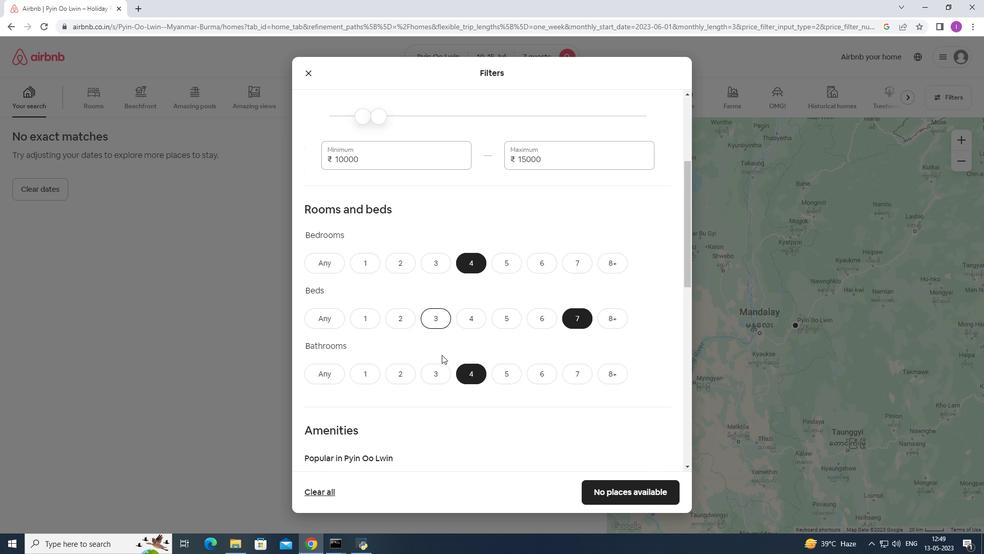 
Action: Mouse scrolled (440, 354) with delta (0, 0)
Screenshot: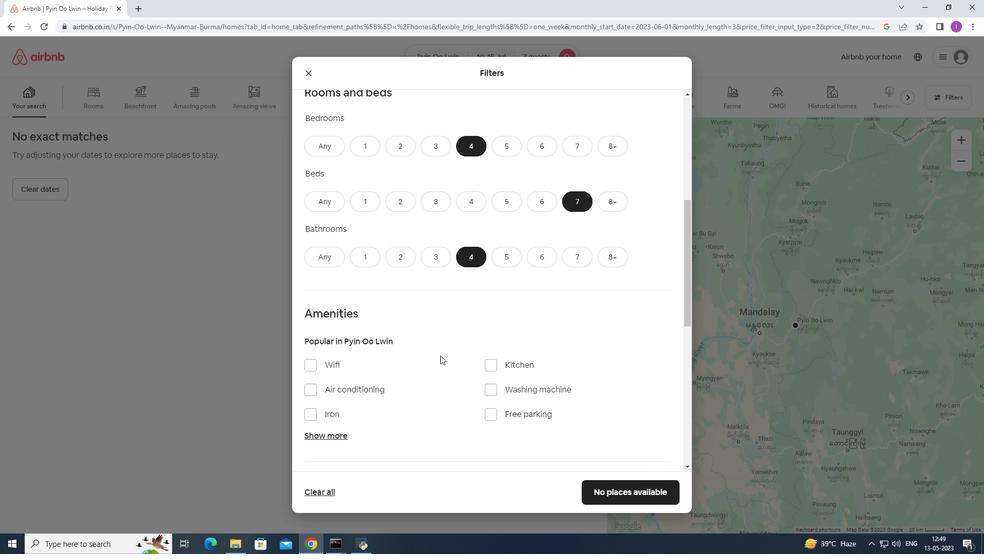 
Action: Mouse scrolled (440, 354) with delta (0, 0)
Screenshot: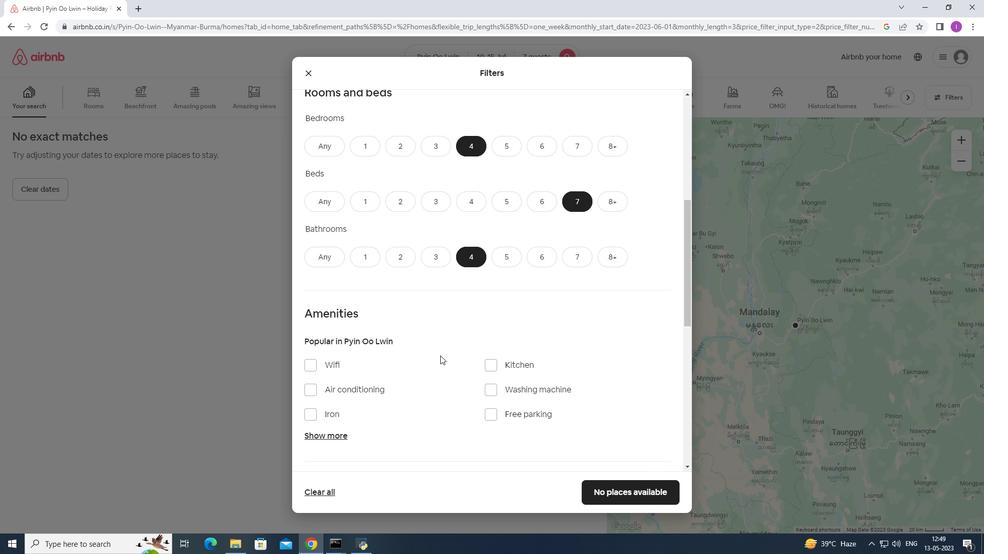 
Action: Mouse moved to (308, 270)
Screenshot: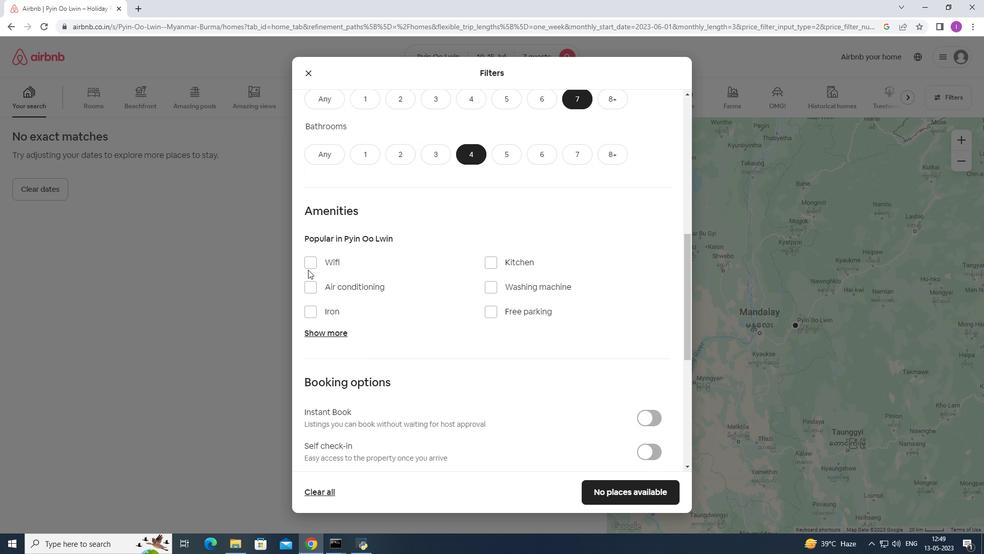
Action: Mouse pressed left at (308, 270)
Screenshot: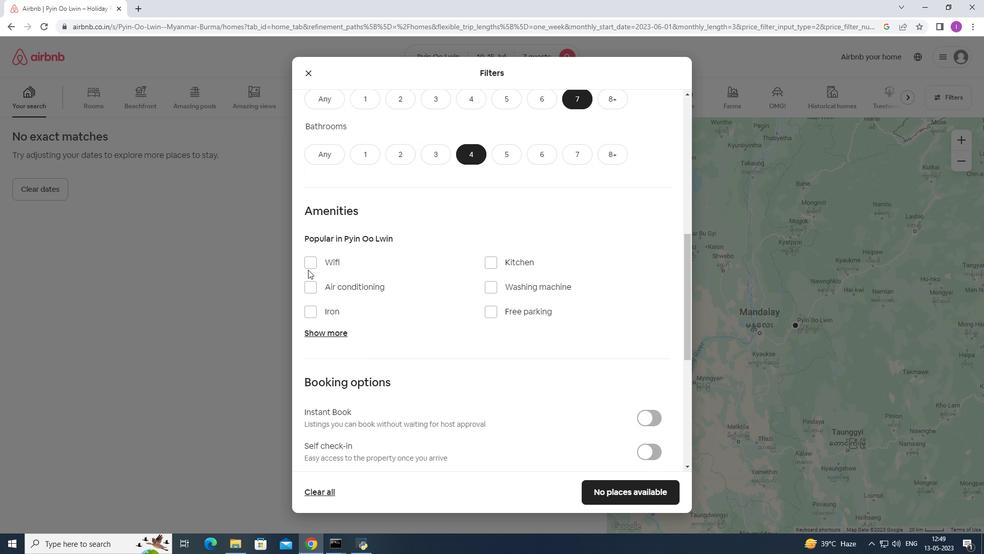 
Action: Mouse moved to (490, 315)
Screenshot: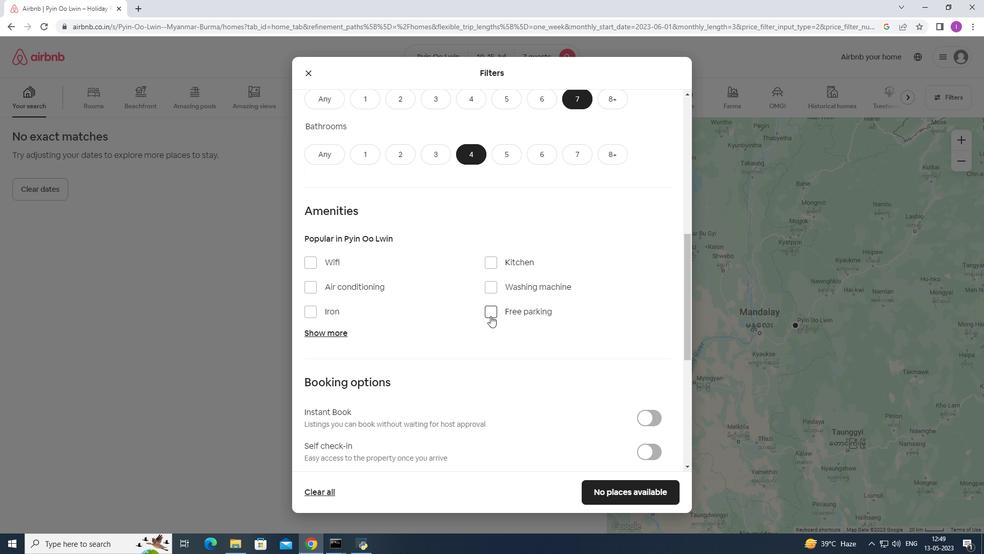 
Action: Mouse pressed left at (490, 315)
Screenshot: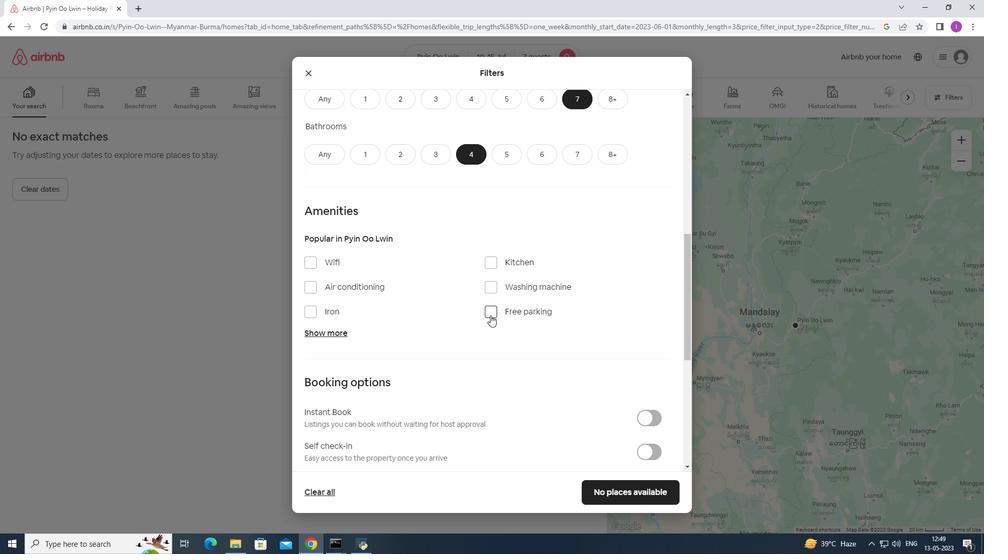 
Action: Mouse moved to (314, 262)
Screenshot: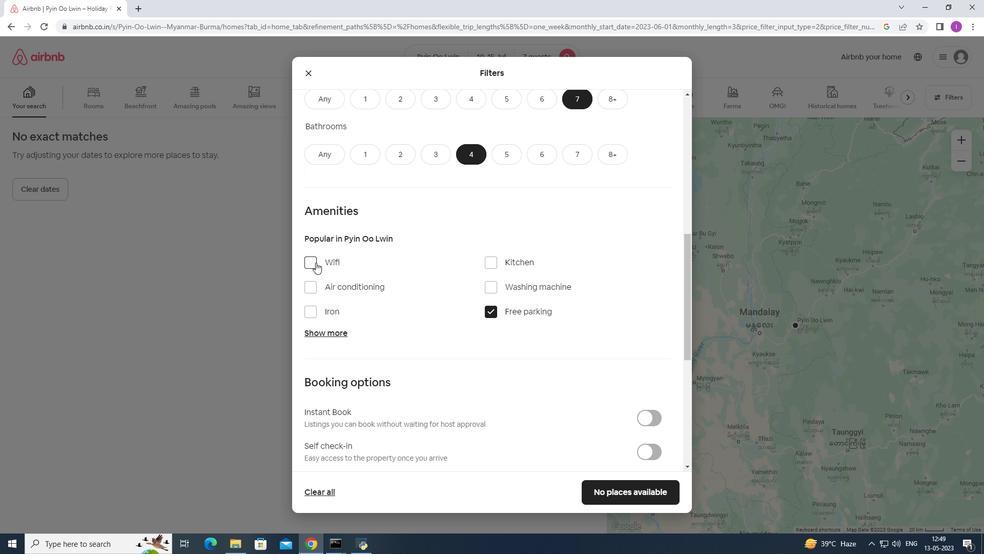 
Action: Mouse pressed left at (314, 262)
Screenshot: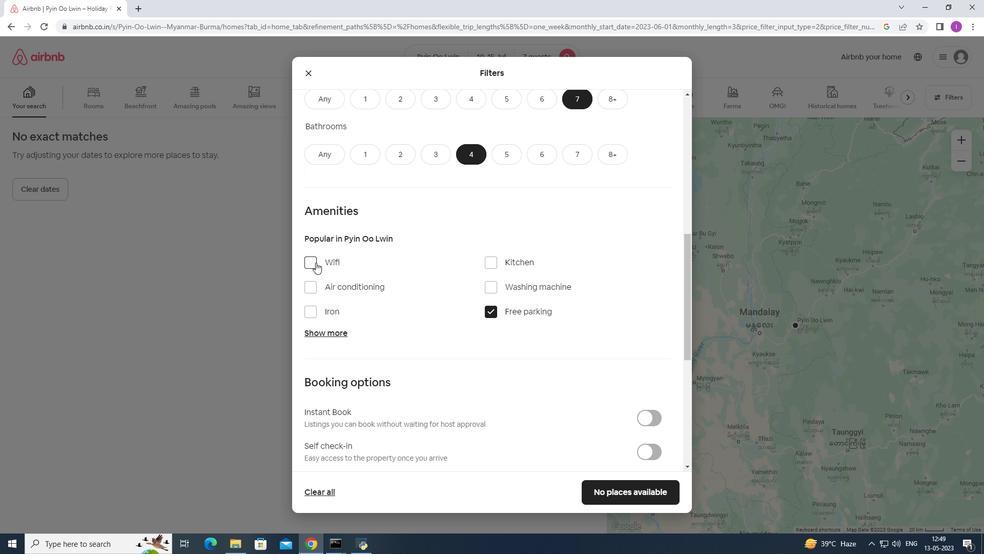 
Action: Mouse moved to (337, 330)
Screenshot: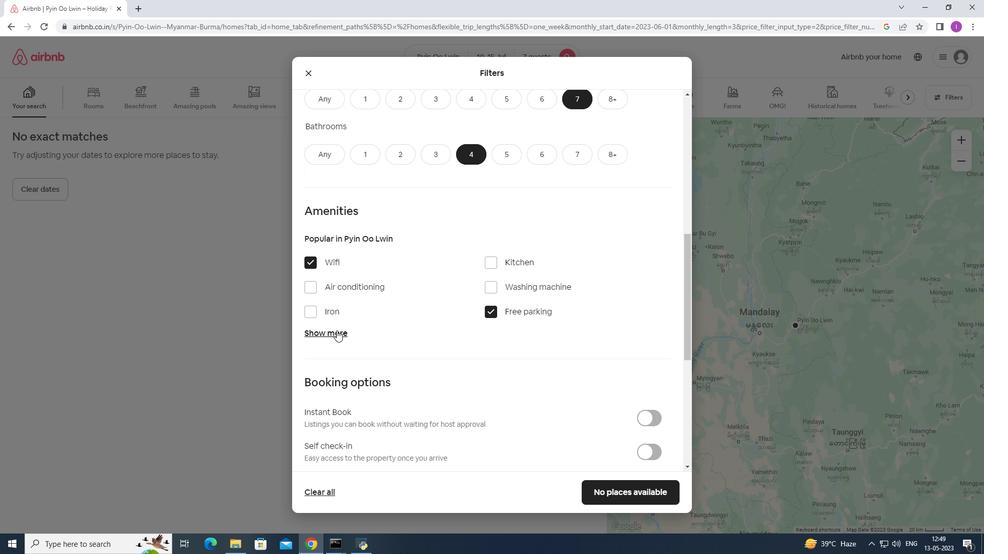
Action: Mouse pressed left at (337, 330)
Screenshot: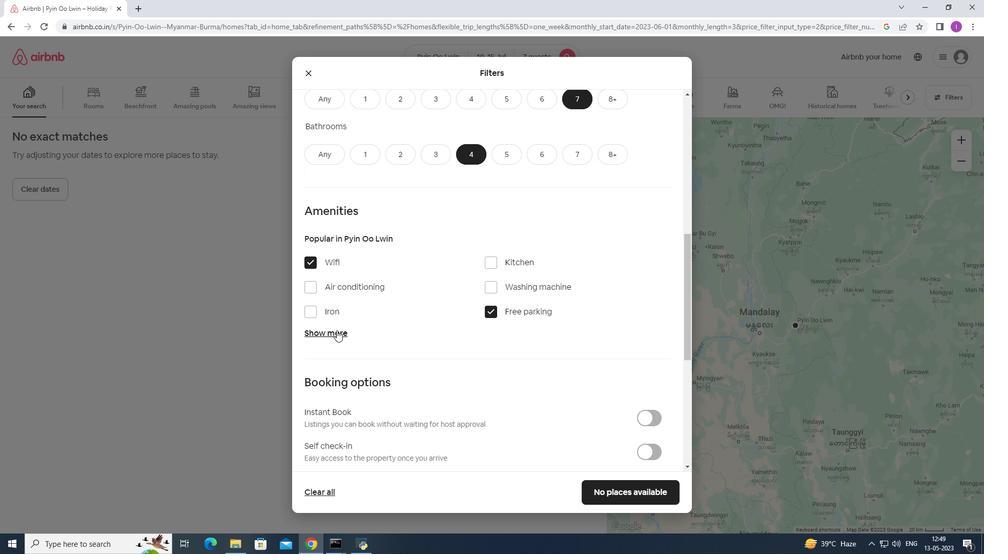 
Action: Mouse moved to (512, 382)
Screenshot: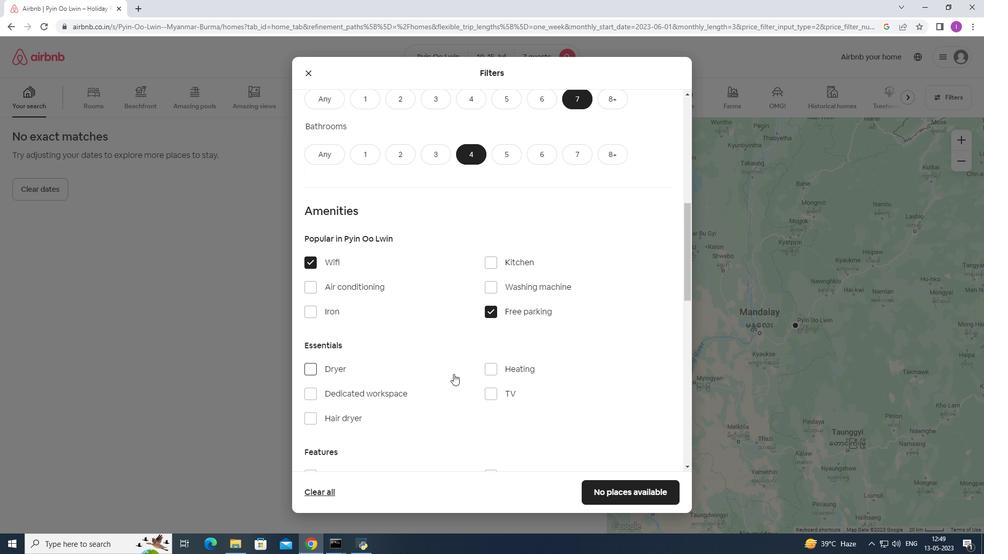 
Action: Mouse scrolled (512, 382) with delta (0, 0)
Screenshot: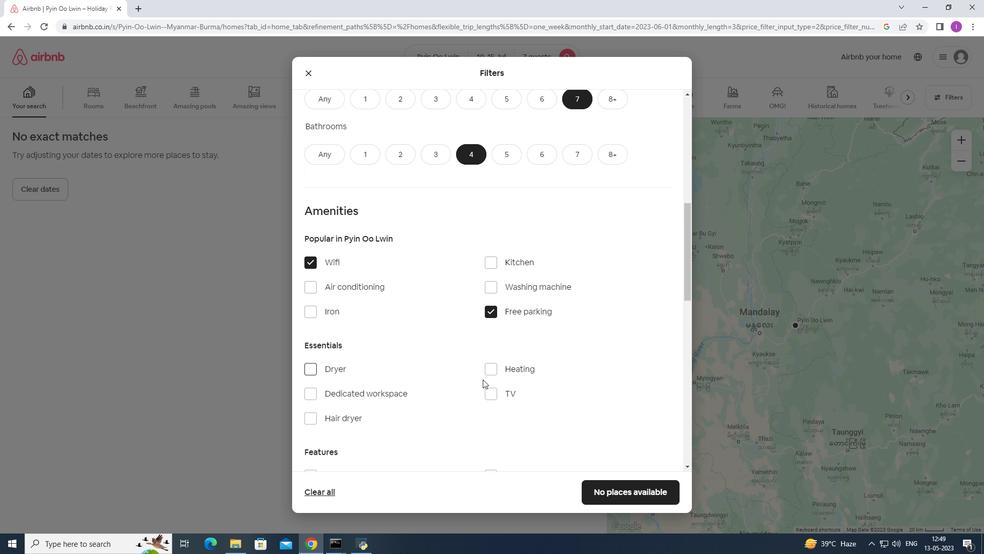 
Action: Mouse moved to (492, 345)
Screenshot: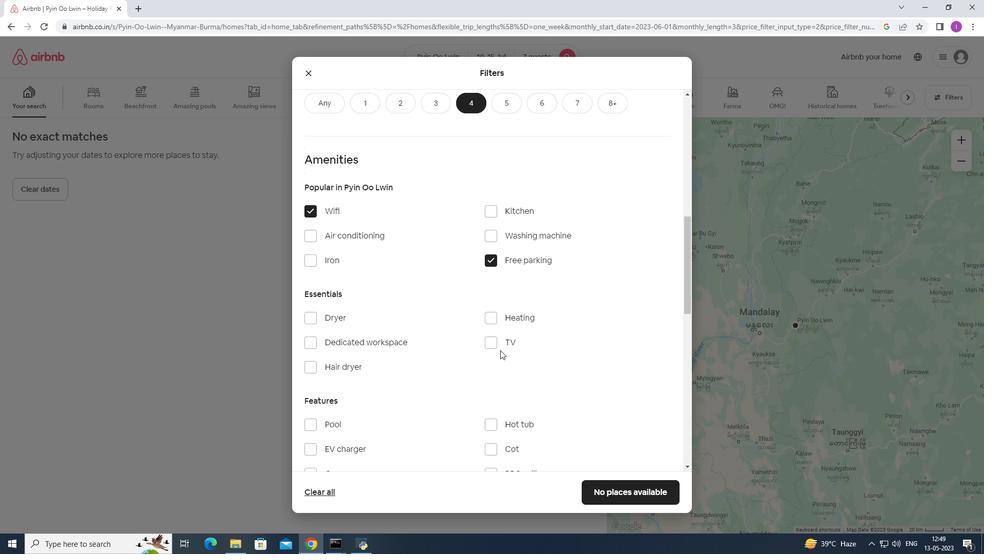
Action: Mouse pressed left at (492, 345)
Screenshot: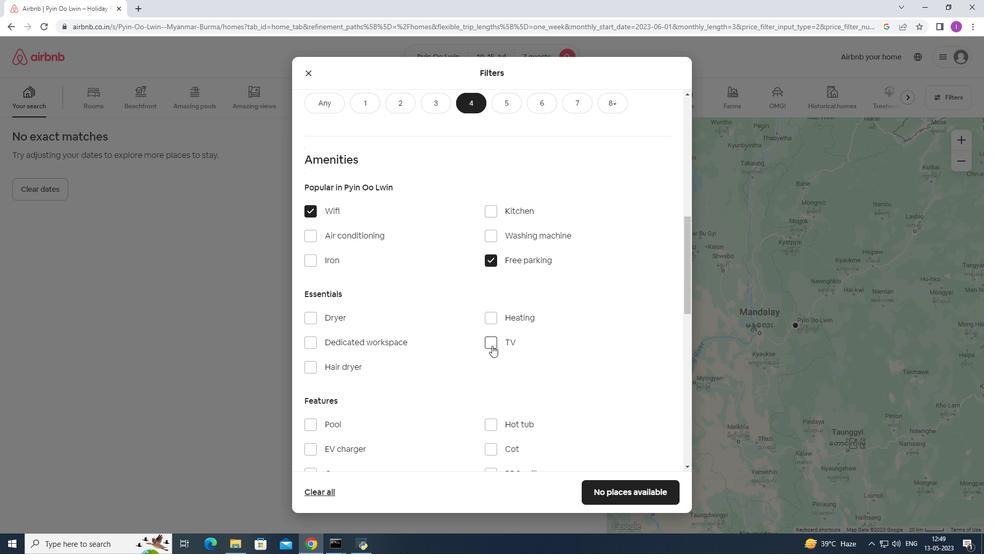 
Action: Mouse moved to (425, 381)
Screenshot: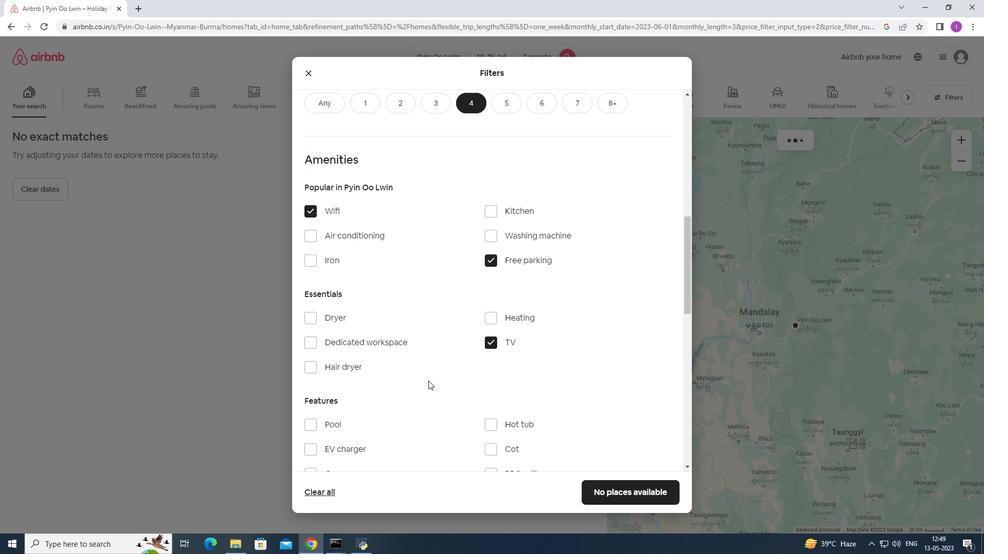 
Action: Mouse scrolled (425, 380) with delta (0, 0)
Screenshot: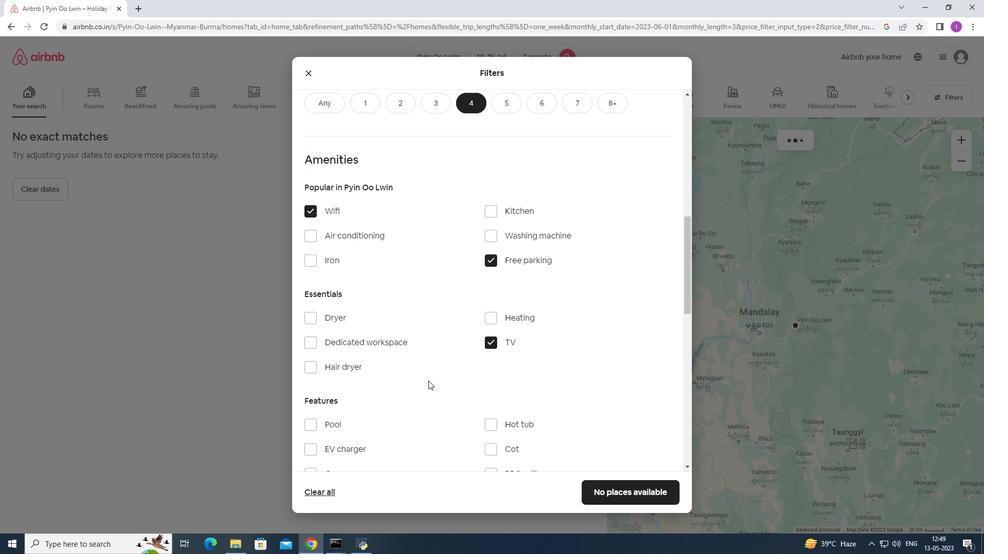 
Action: Mouse moved to (425, 381)
Screenshot: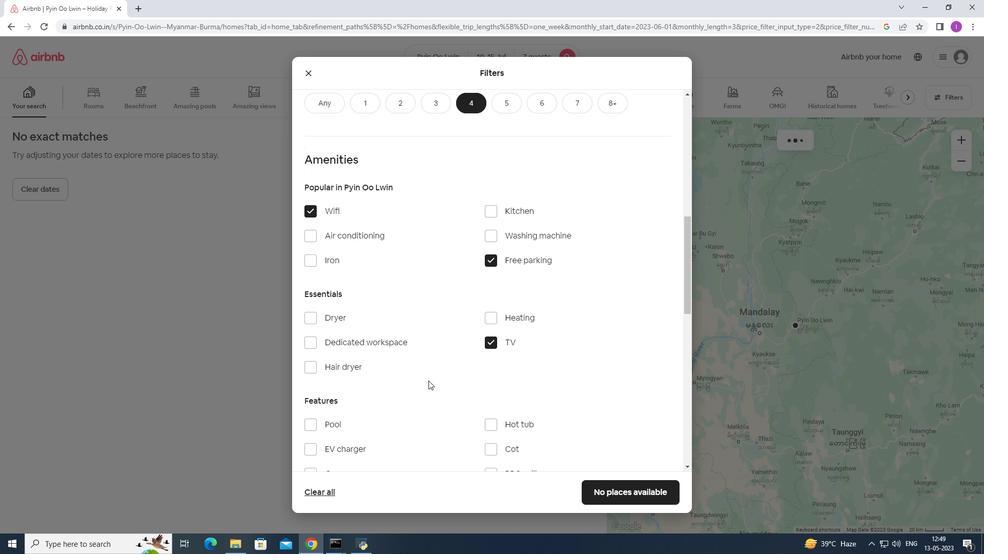 
Action: Mouse scrolled (425, 381) with delta (0, 0)
Screenshot: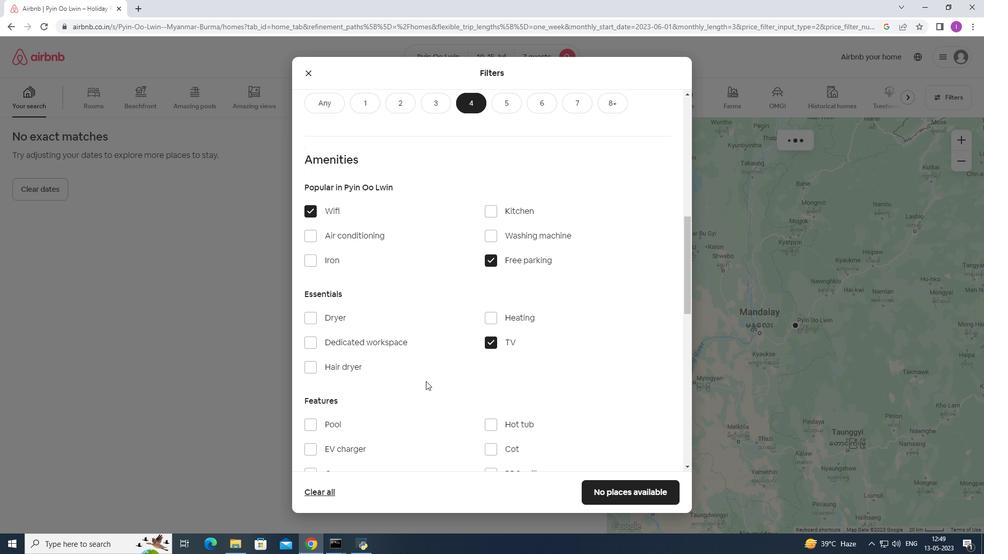 
Action: Mouse scrolled (425, 381) with delta (0, 0)
Screenshot: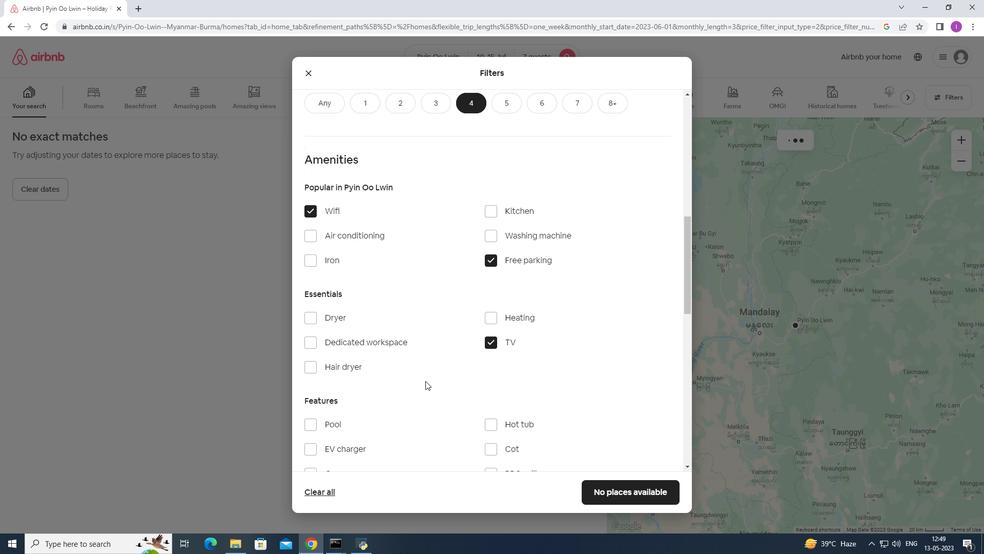 
Action: Mouse moved to (308, 319)
Screenshot: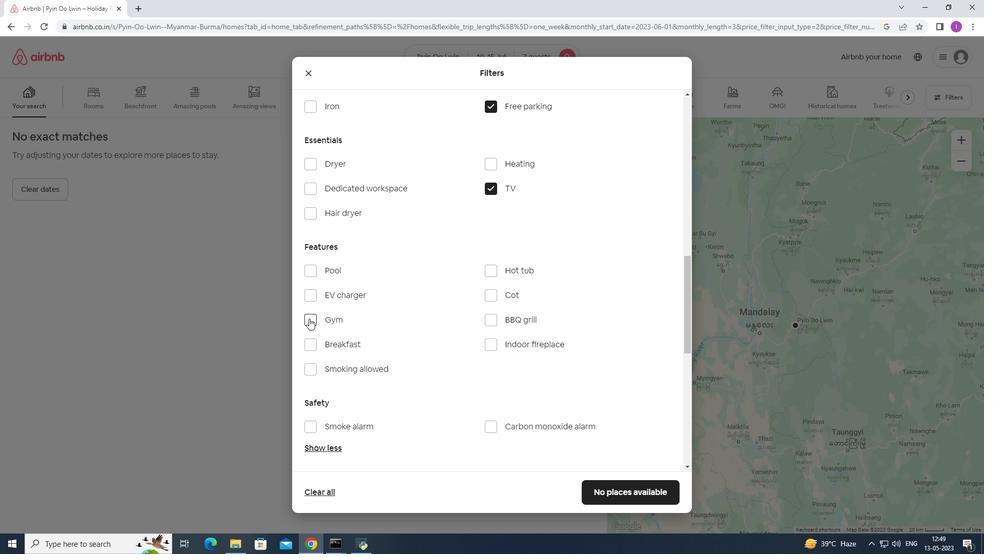
Action: Mouse pressed left at (308, 319)
Screenshot: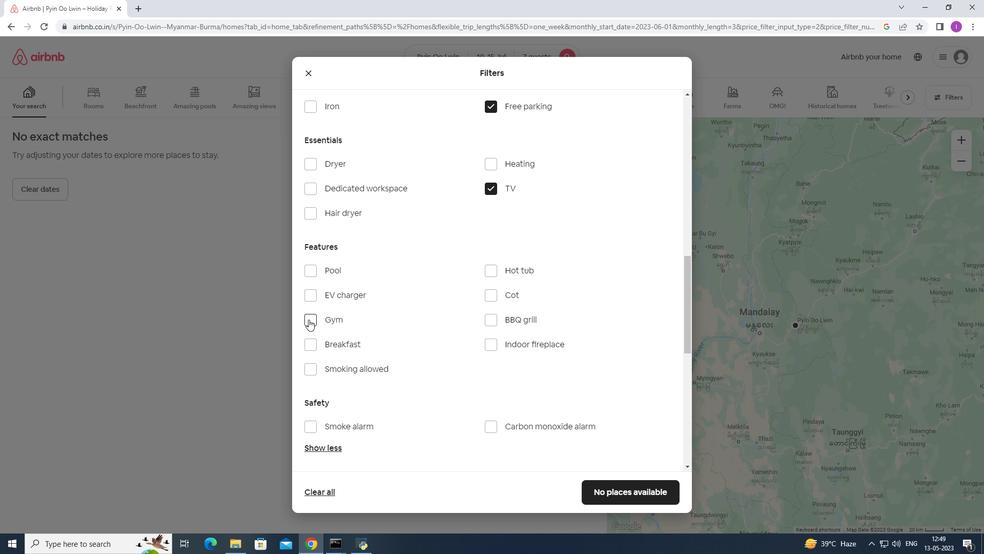 
Action: Mouse moved to (313, 341)
Screenshot: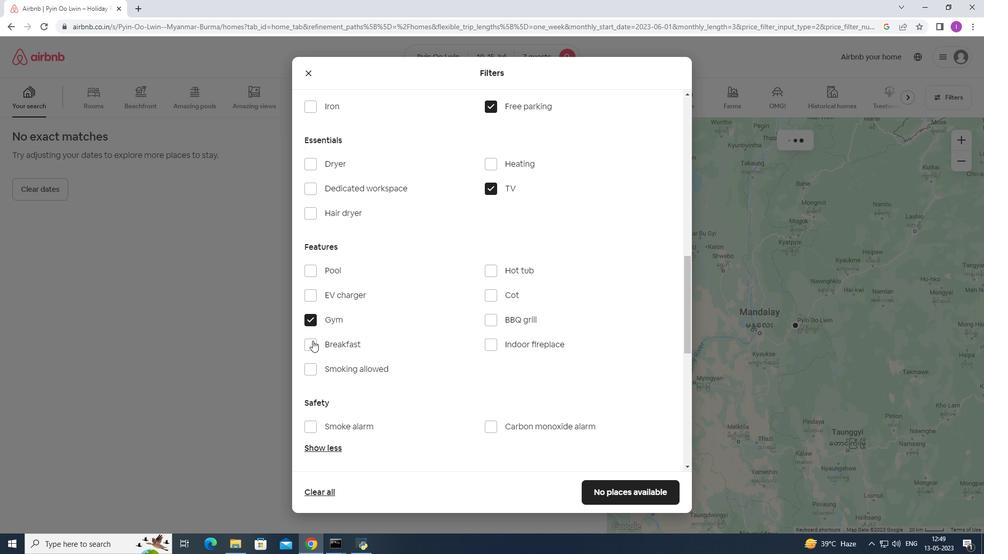 
Action: Mouse pressed left at (313, 341)
Screenshot: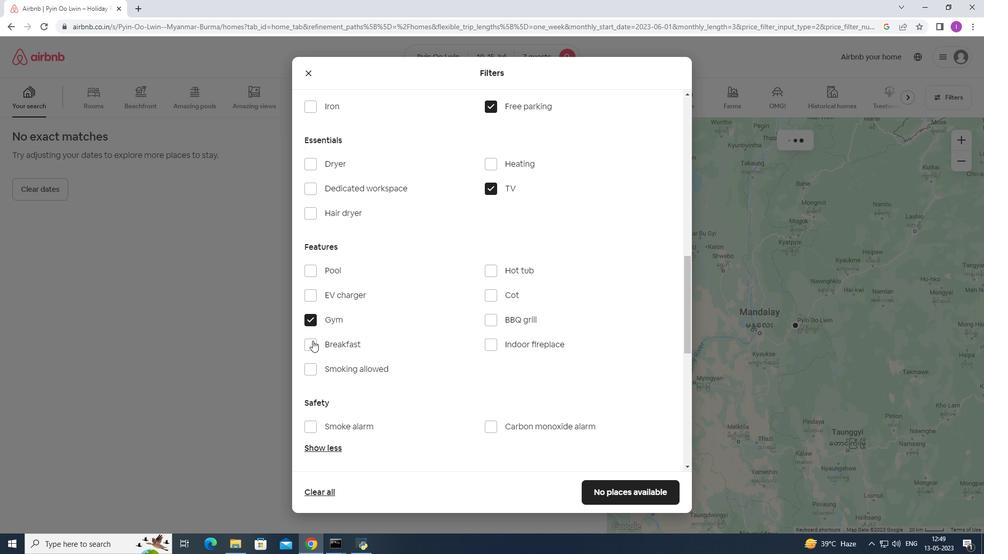
Action: Mouse moved to (437, 317)
Screenshot: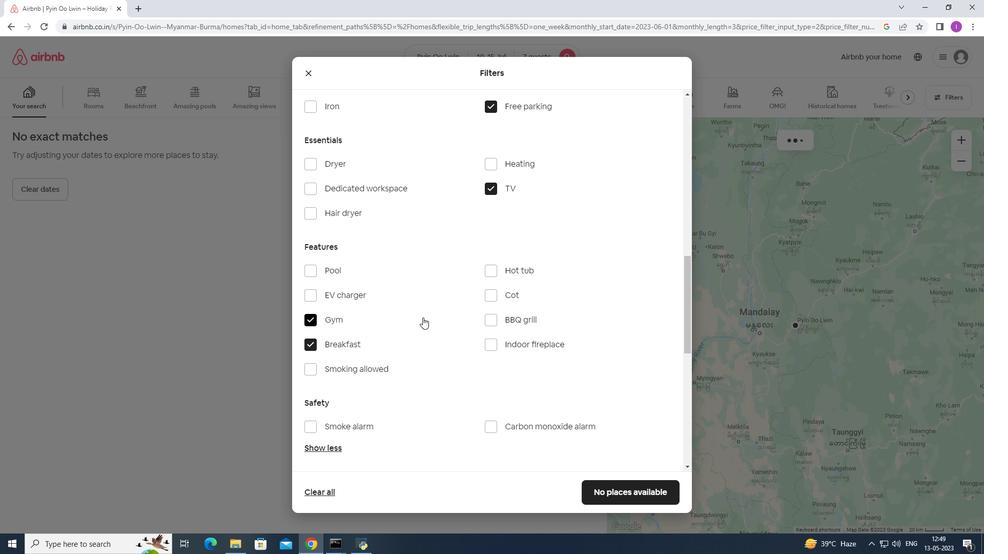 
Action: Mouse scrolled (437, 316) with delta (0, 0)
Screenshot: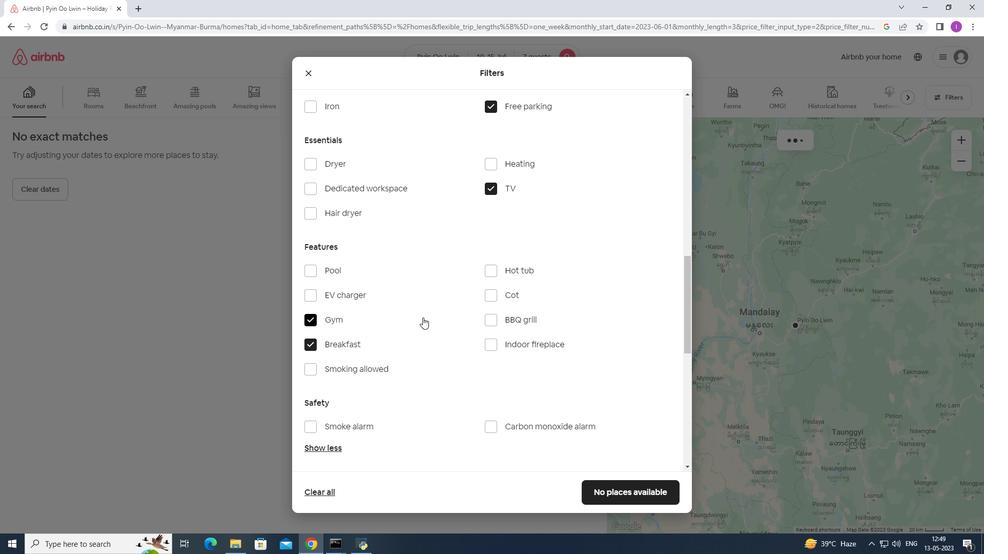 
Action: Mouse moved to (439, 318)
Screenshot: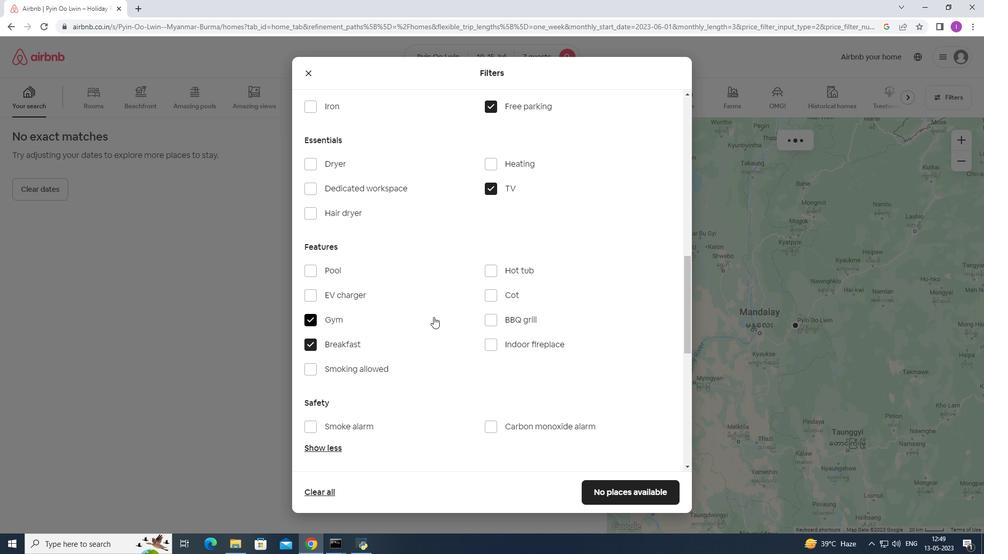 
Action: Mouse scrolled (439, 318) with delta (0, 0)
Screenshot: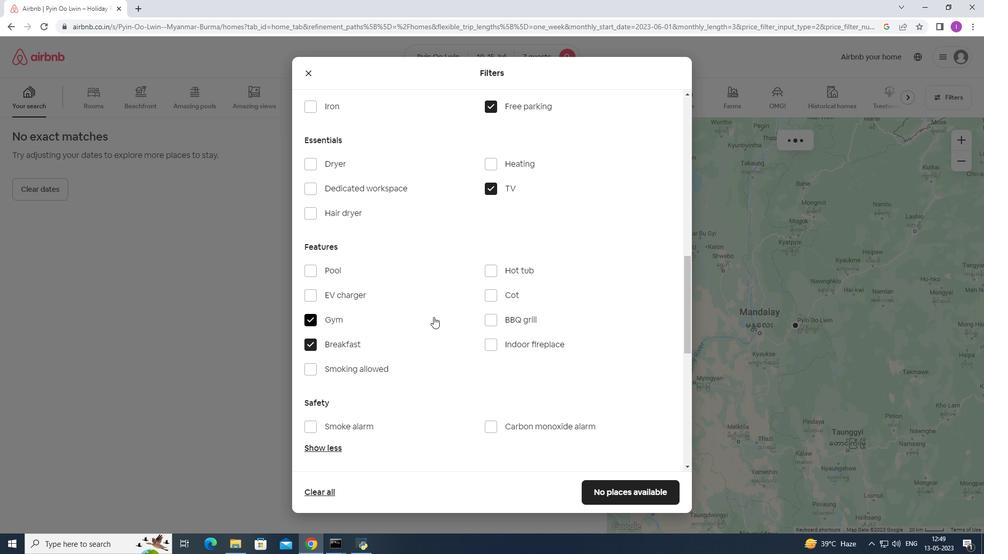 
Action: Mouse moved to (439, 319)
Screenshot: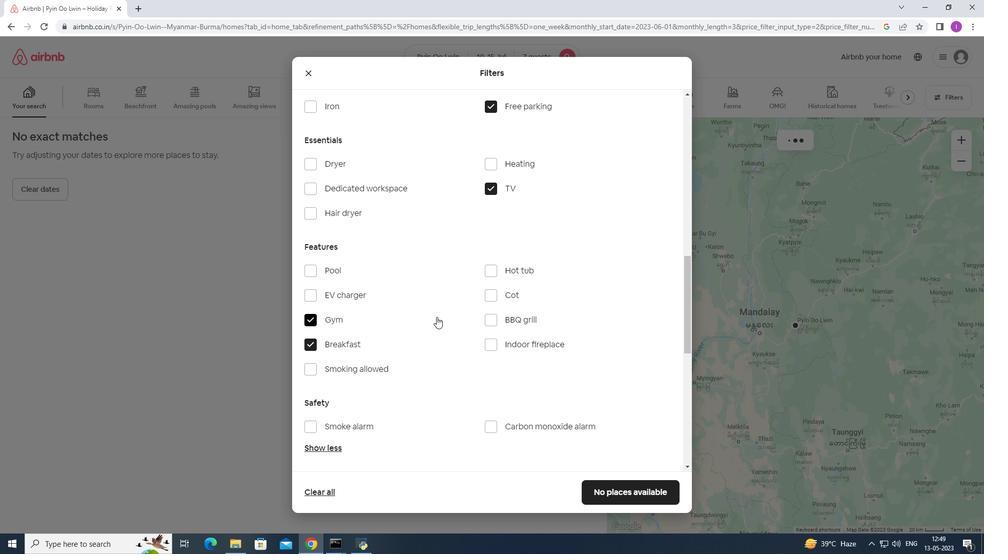 
Action: Mouse scrolled (439, 318) with delta (0, 0)
Screenshot: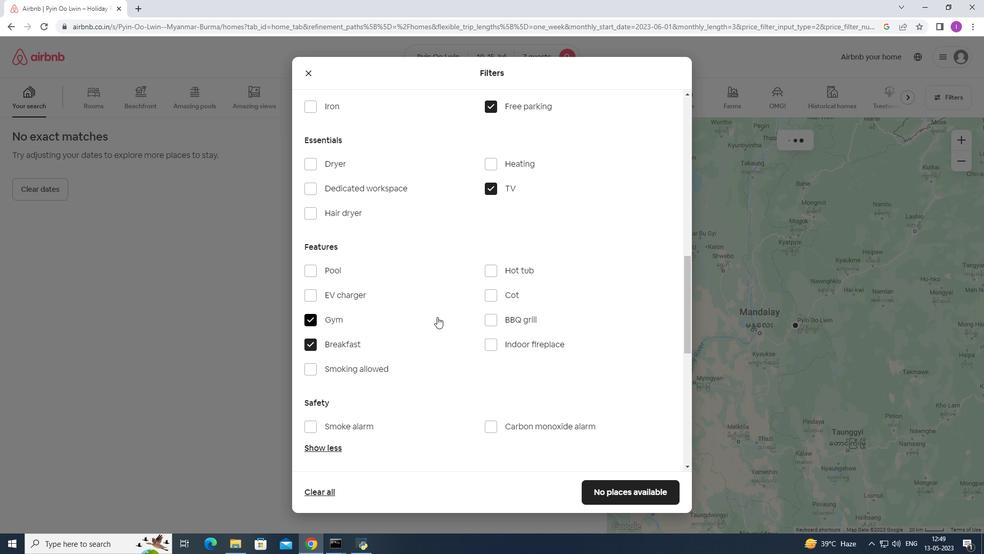 
Action: Mouse scrolled (439, 318) with delta (0, 0)
Screenshot: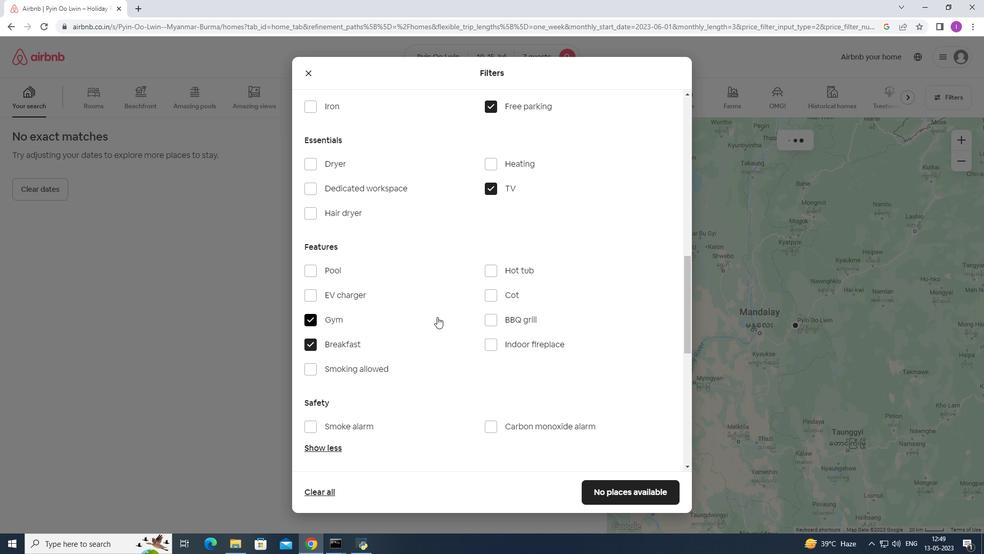
Action: Mouse moved to (453, 316)
Screenshot: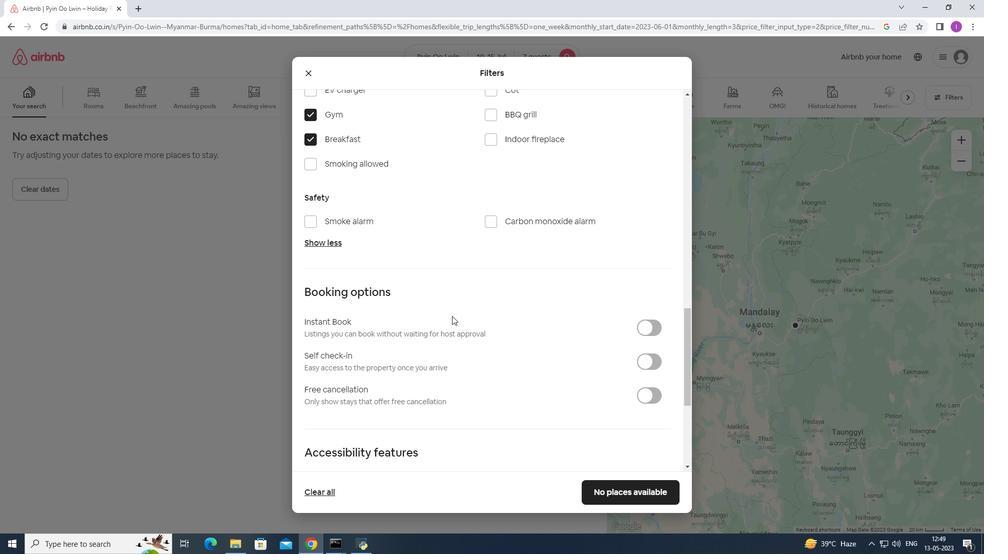 
Action: Mouse scrolled (453, 315) with delta (0, 0)
Screenshot: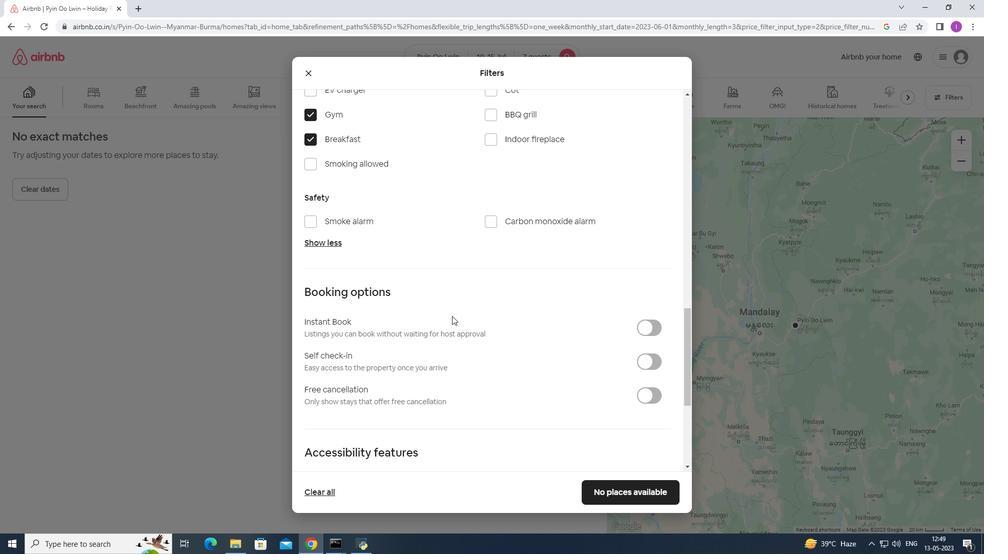 
Action: Mouse scrolled (453, 315) with delta (0, 0)
Screenshot: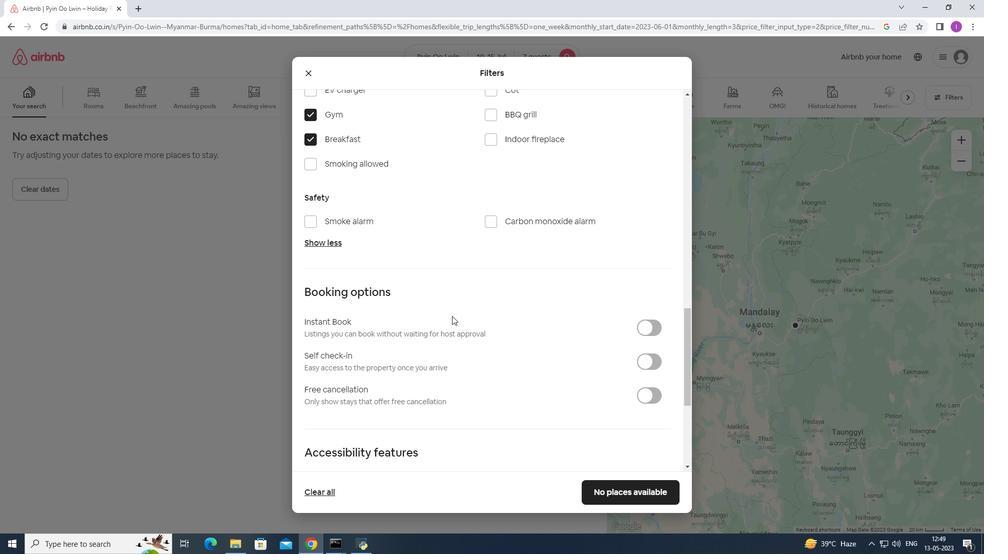 
Action: Mouse moved to (647, 258)
Screenshot: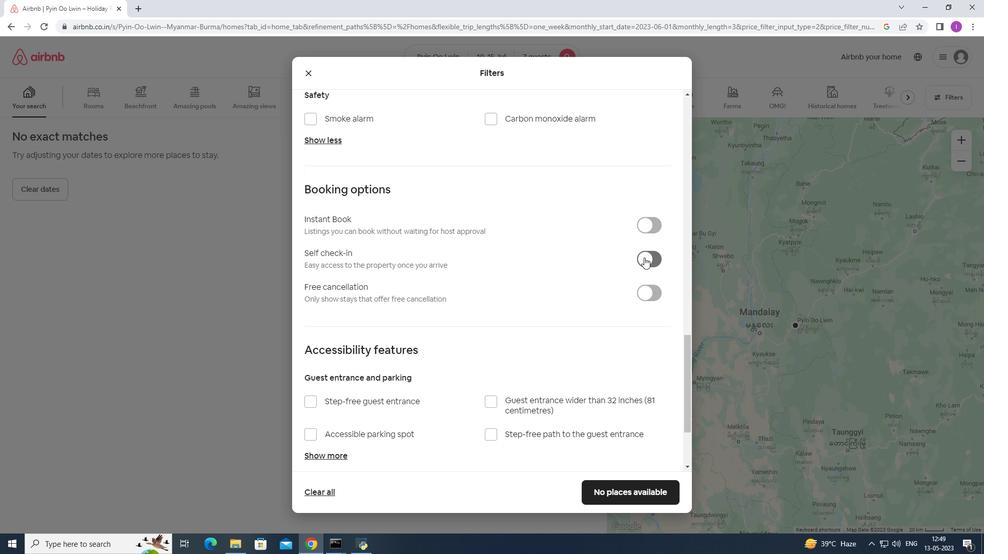
Action: Mouse pressed left at (647, 258)
Screenshot: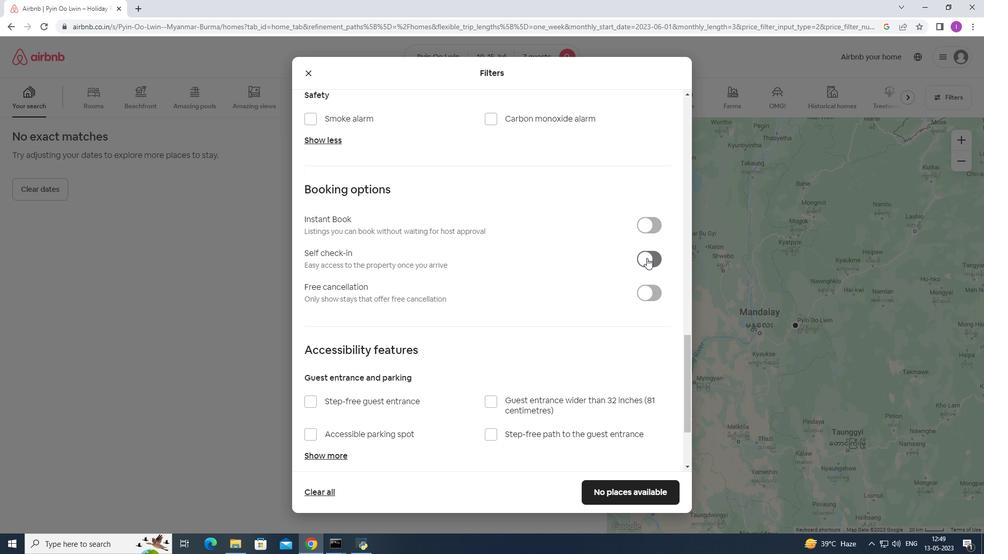 
Action: Mouse moved to (578, 295)
Screenshot: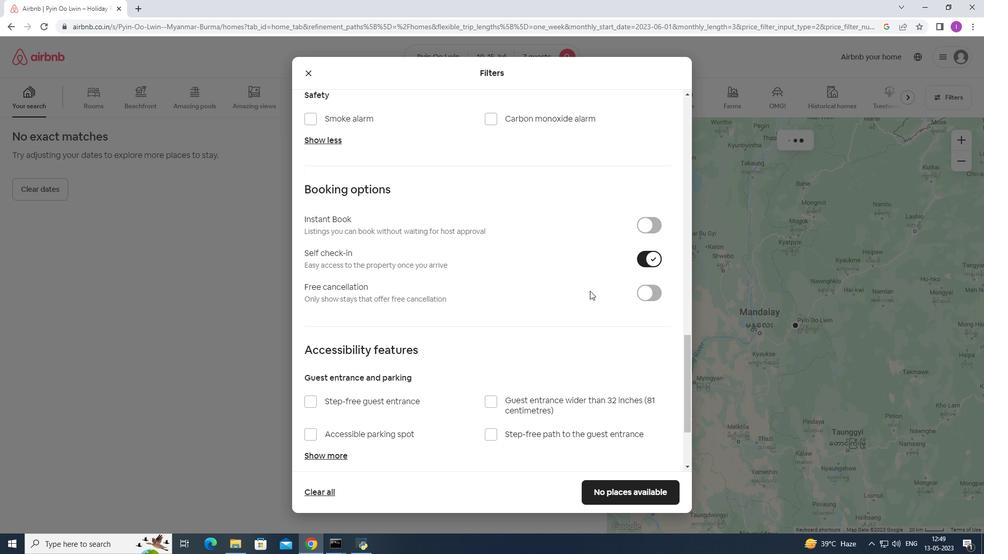 
Action: Mouse scrolled (578, 294) with delta (0, 0)
Screenshot: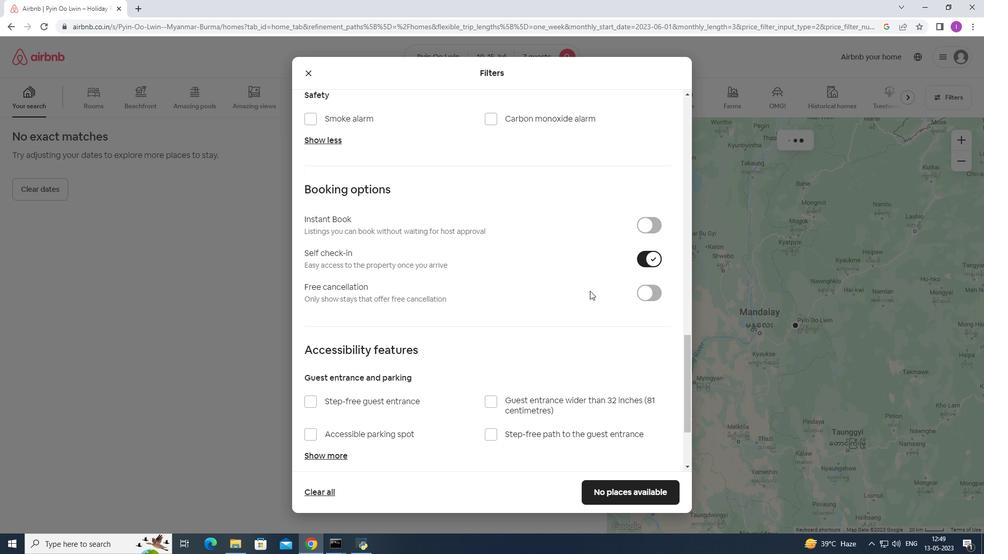 
Action: Mouse moved to (575, 299)
Screenshot: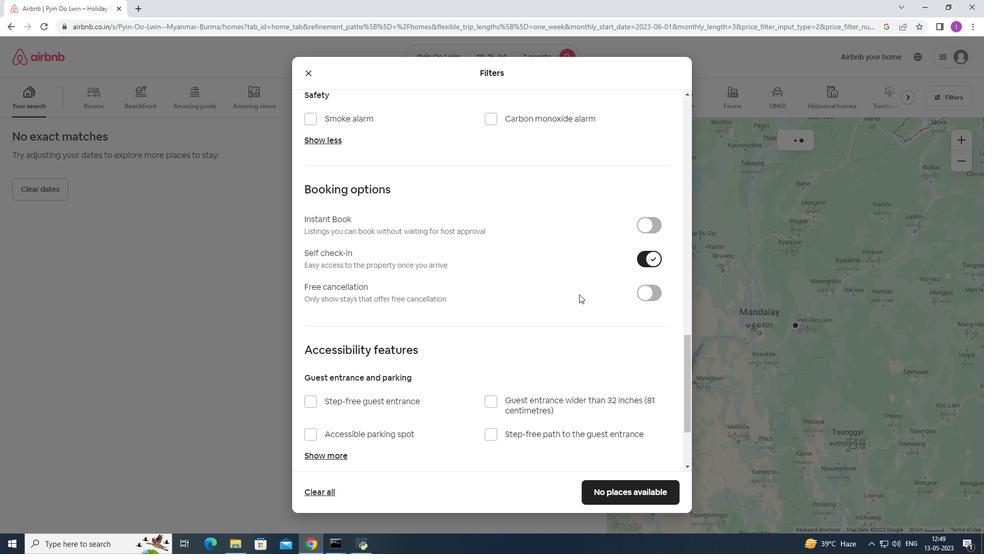 
Action: Mouse scrolled (575, 298) with delta (0, 0)
Screenshot: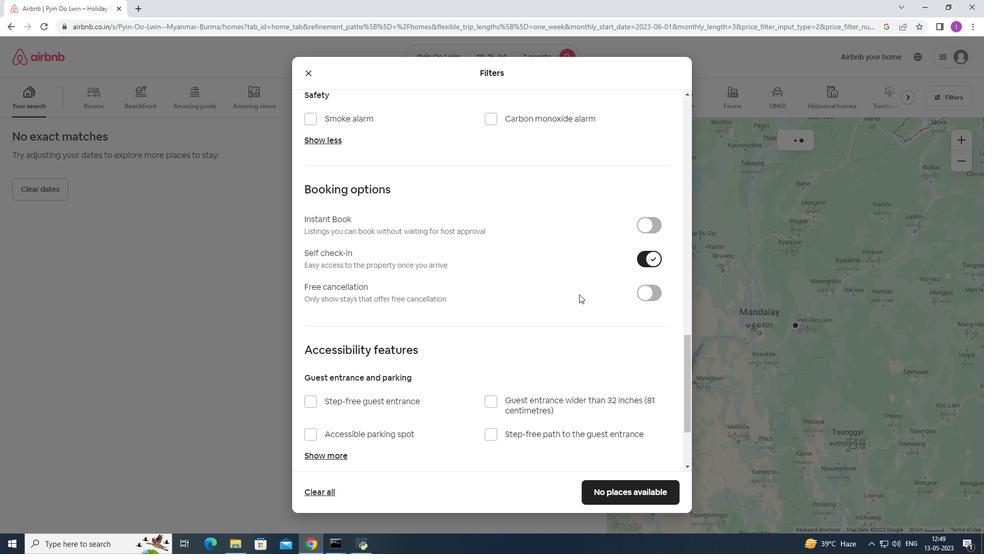 
Action: Mouse moved to (573, 301)
Screenshot: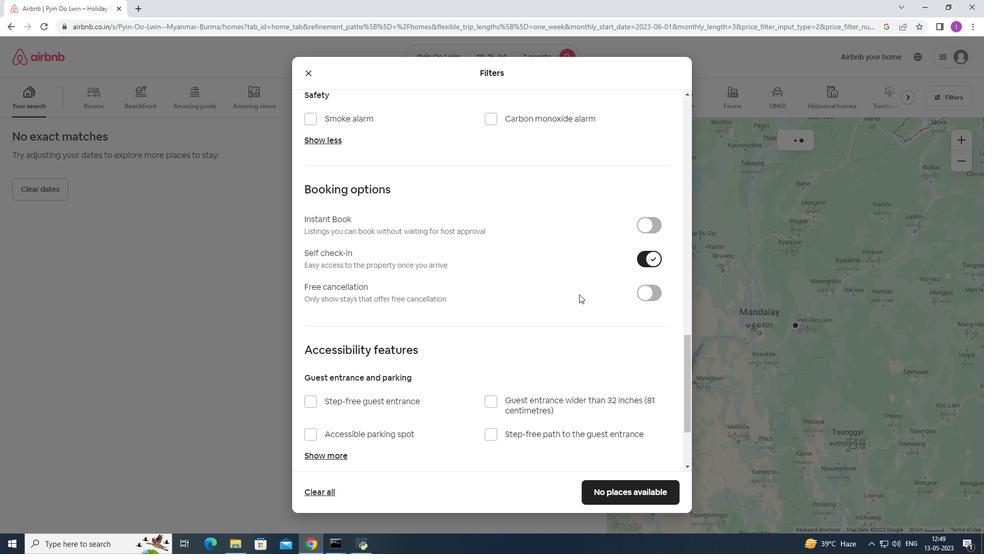 
Action: Mouse scrolled (574, 300) with delta (0, 0)
Screenshot: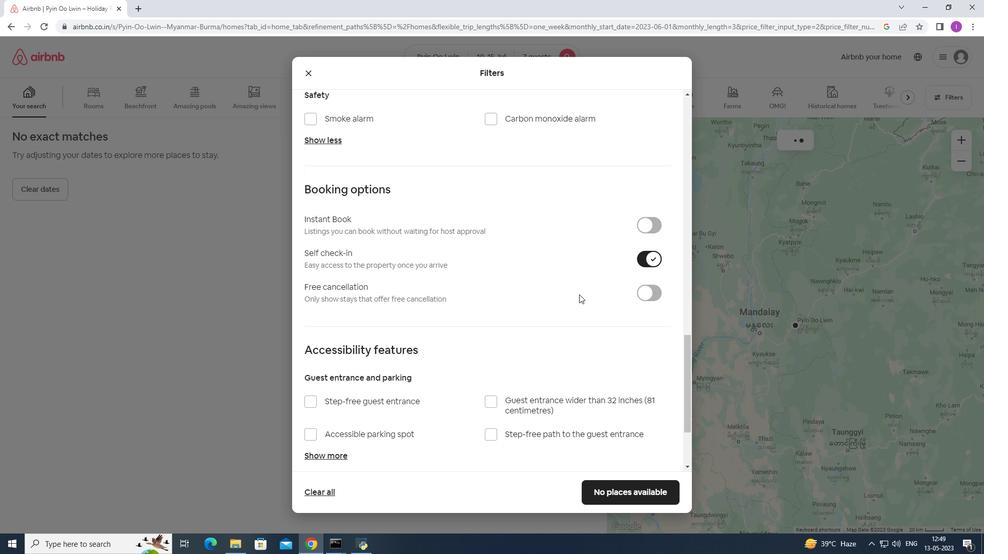 
Action: Mouse moved to (568, 301)
Screenshot: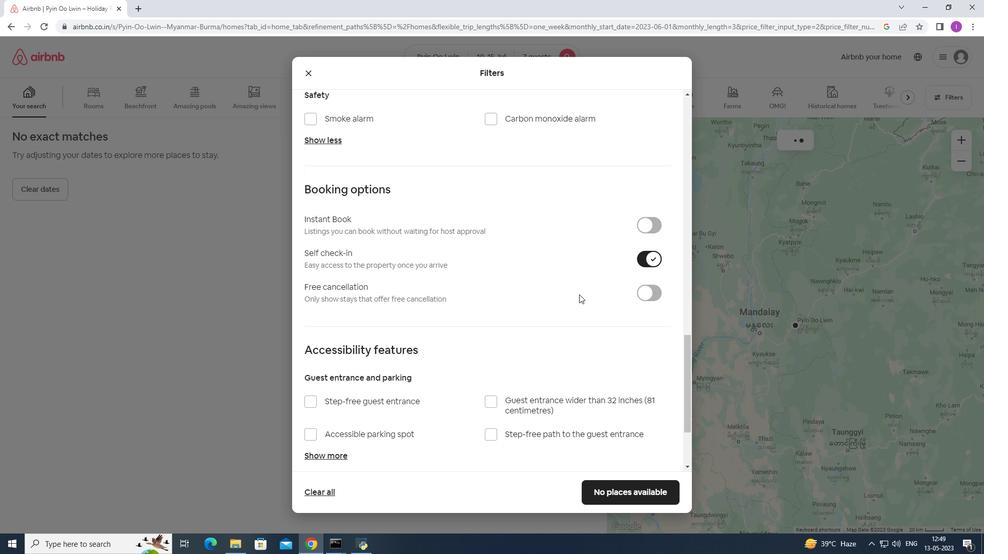 
Action: Mouse scrolled (571, 301) with delta (0, 0)
Screenshot: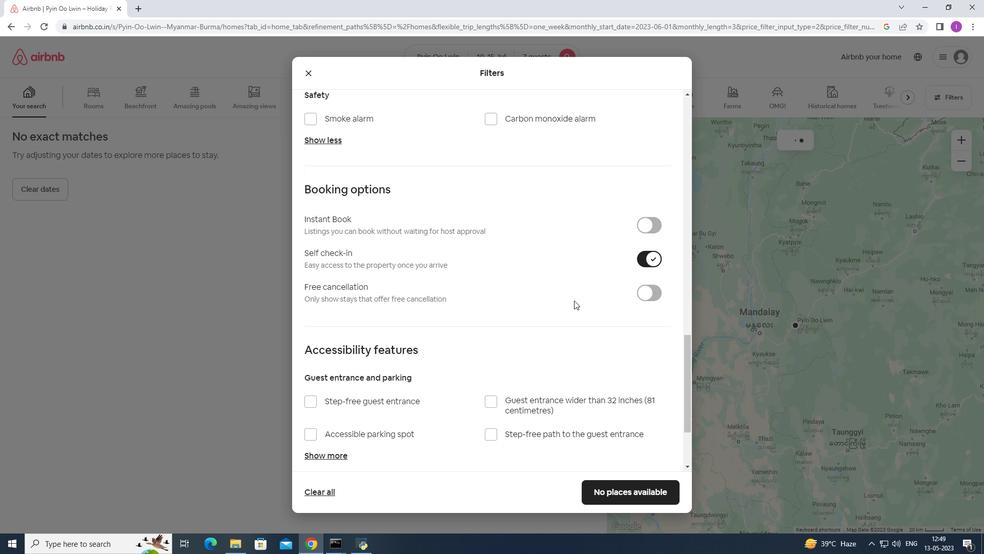 
Action: Mouse moved to (498, 298)
Screenshot: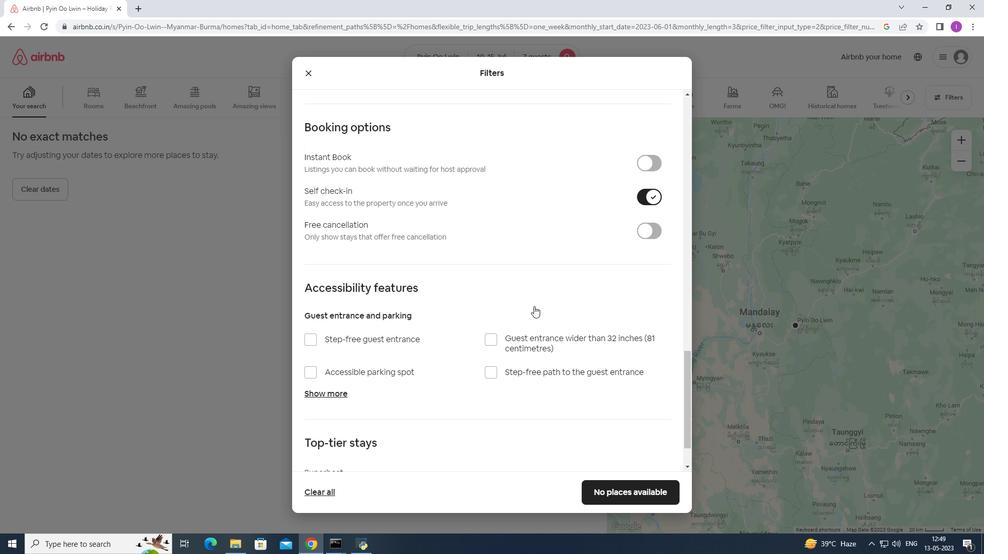 
Action: Mouse scrolled (498, 298) with delta (0, 0)
Screenshot: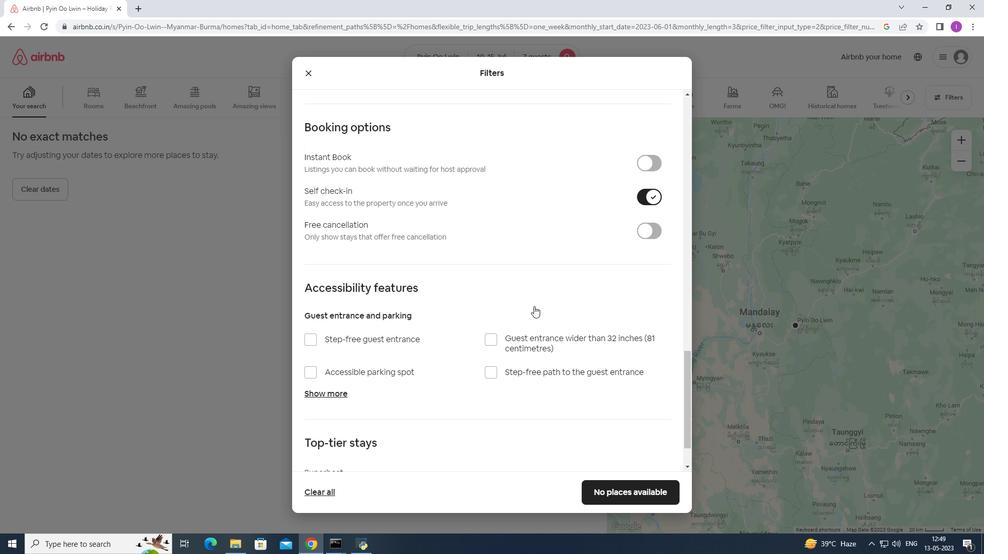 
Action: Mouse scrolled (498, 298) with delta (0, 0)
Screenshot: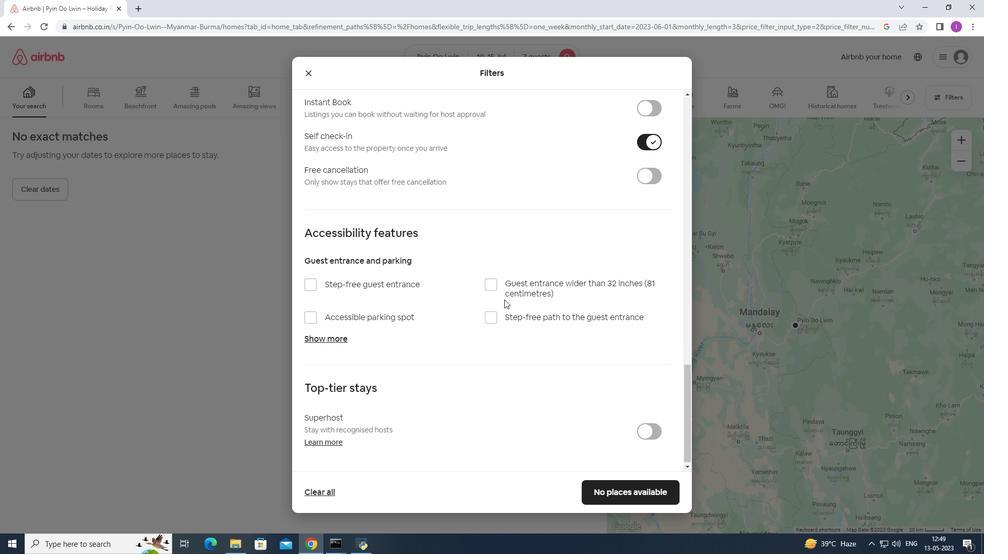 
Action: Mouse scrolled (498, 298) with delta (0, 0)
Screenshot: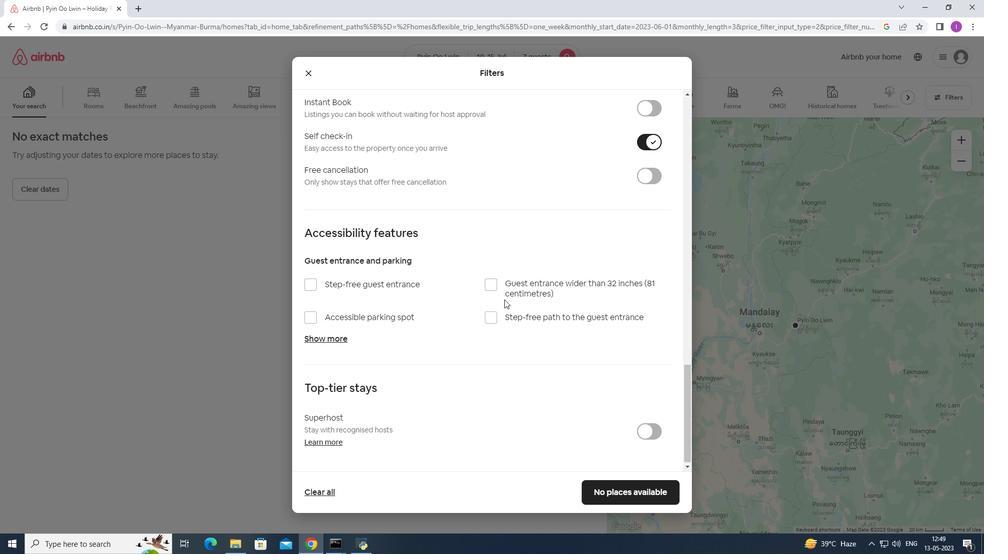 
Action: Mouse scrolled (498, 298) with delta (0, 0)
Screenshot: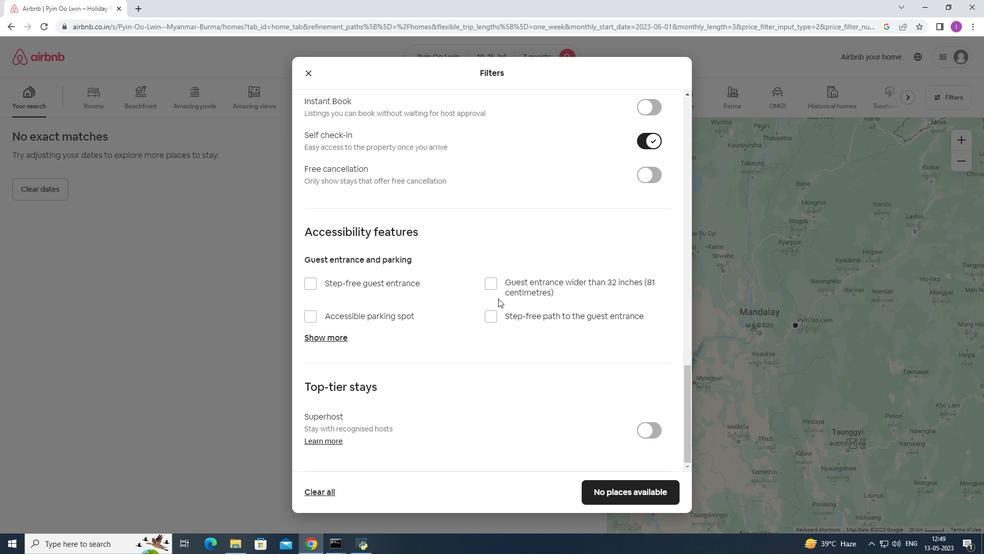 
Action: Mouse scrolled (498, 298) with delta (0, 0)
Screenshot: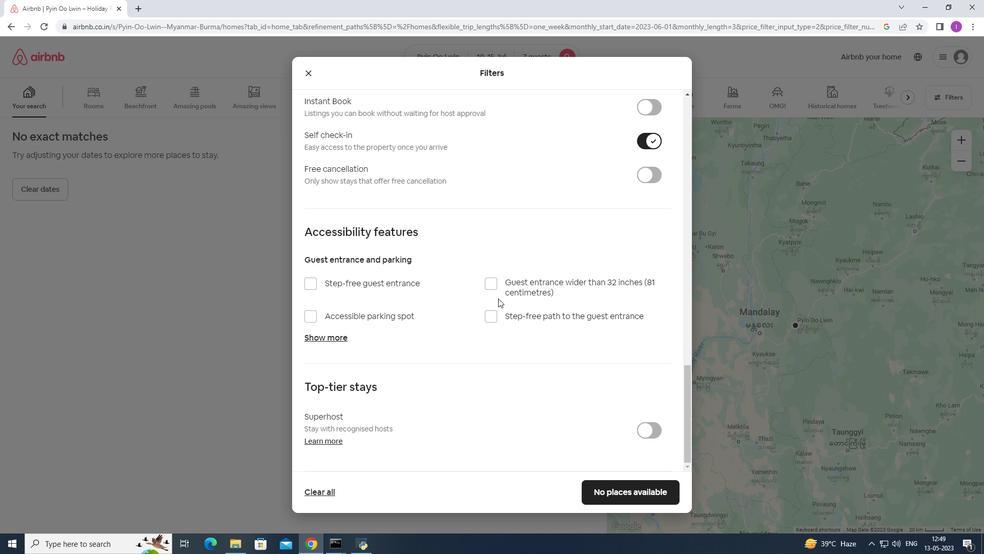 
Action: Mouse moved to (497, 292)
Screenshot: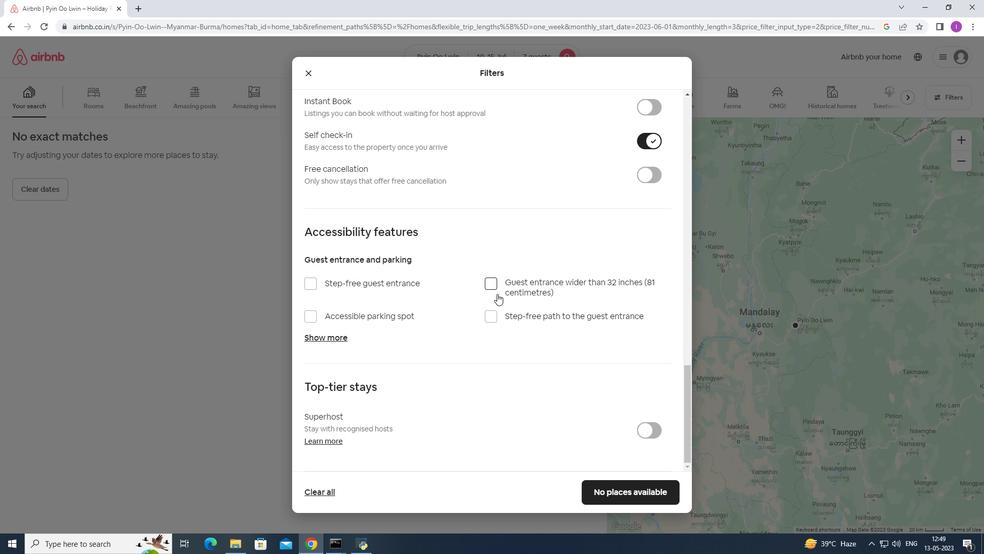 
Action: Mouse scrolled (497, 292) with delta (0, 0)
Screenshot: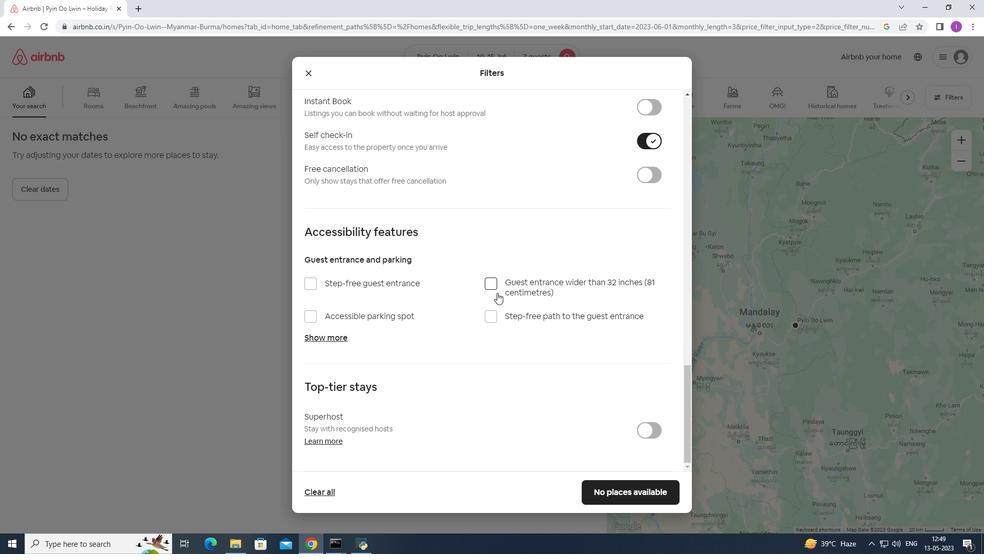 
Action: Mouse scrolled (497, 292) with delta (0, 0)
Screenshot: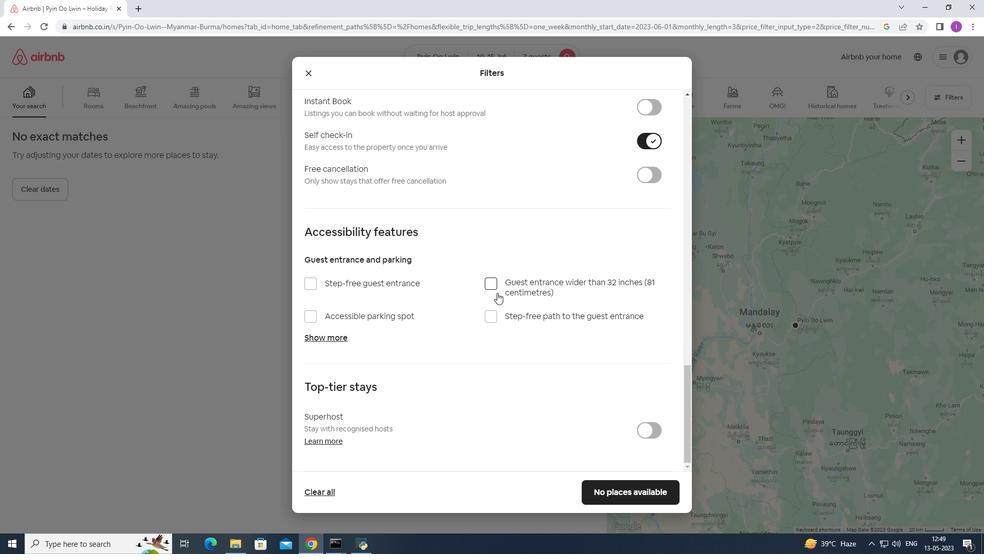 
Action: Mouse scrolled (497, 292) with delta (0, 0)
Screenshot: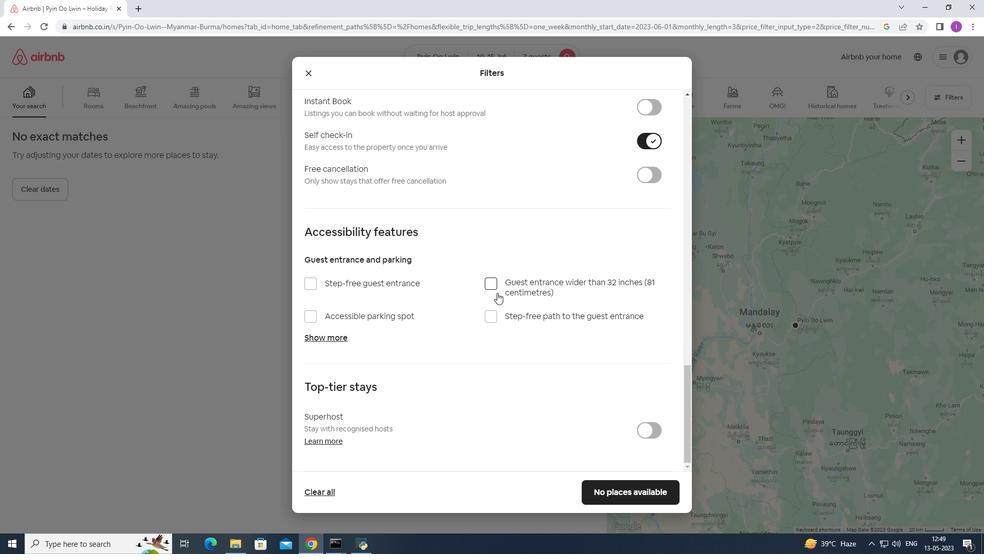 
Action: Mouse scrolled (497, 292) with delta (0, 0)
Screenshot: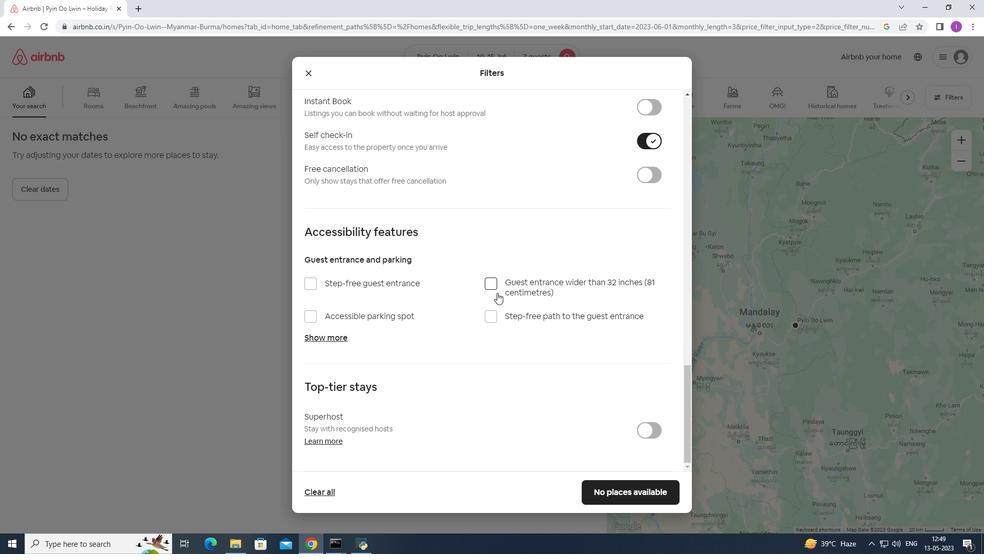 
Action: Mouse scrolled (497, 292) with delta (0, 0)
Screenshot: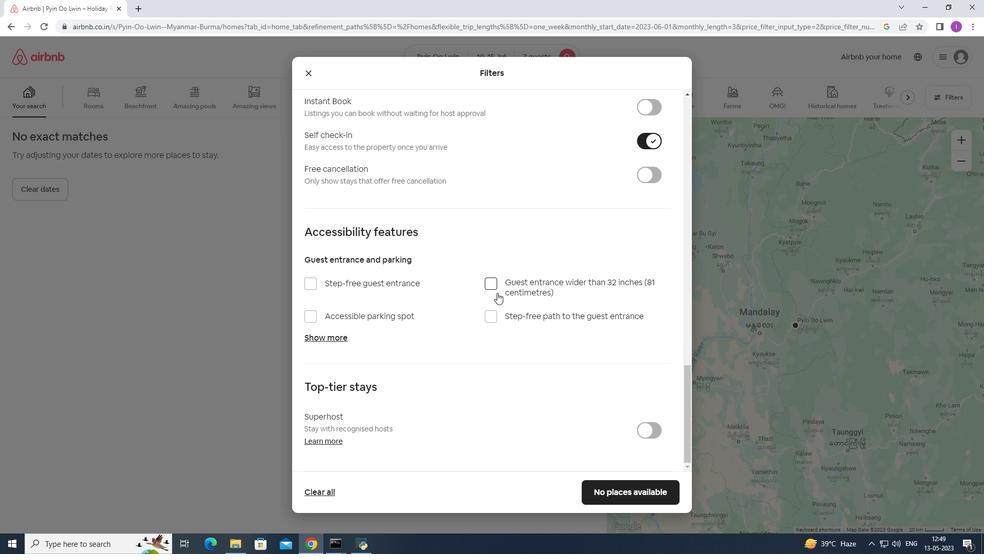 
Action: Mouse moved to (608, 494)
Screenshot: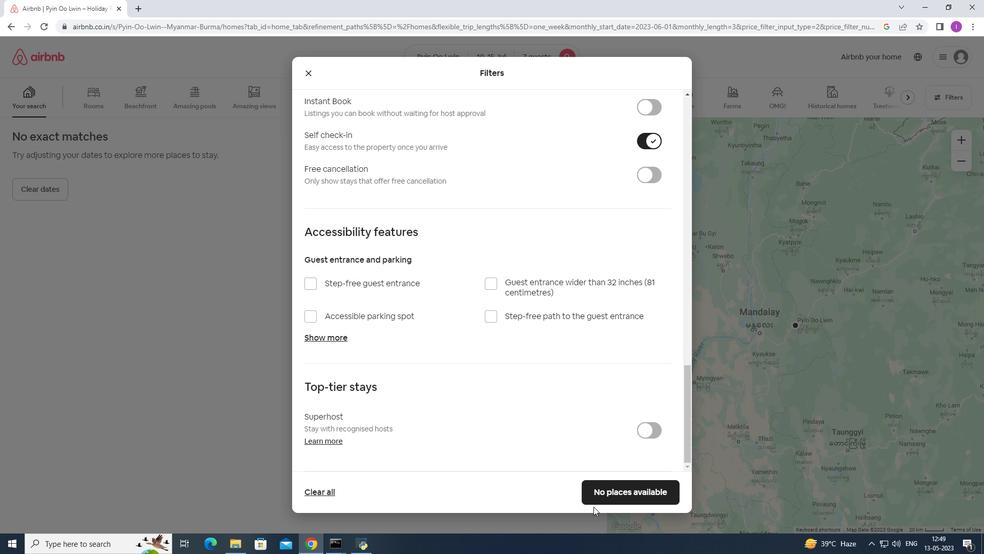 
Action: Mouse pressed left at (608, 494)
Screenshot: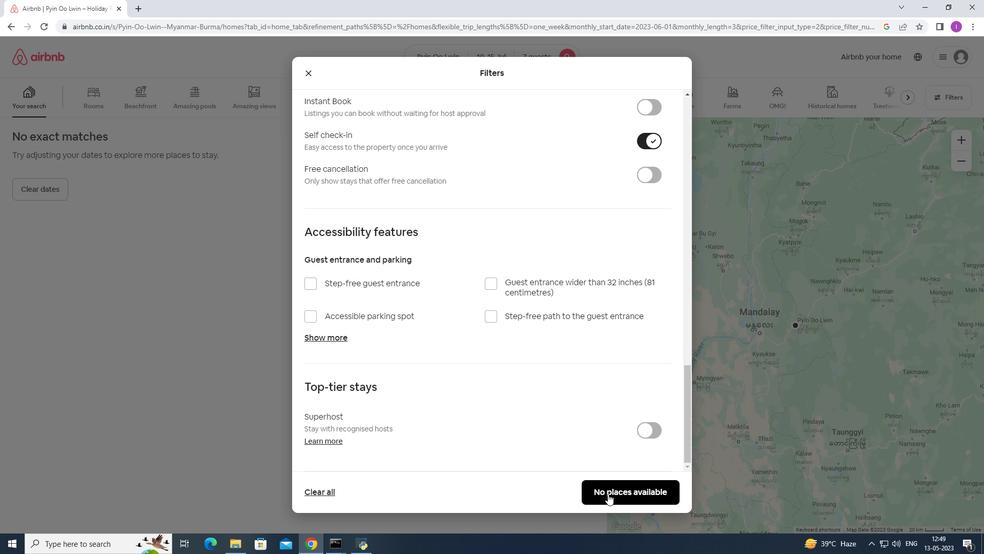 
Action: Mouse moved to (408, 537)
Screenshot: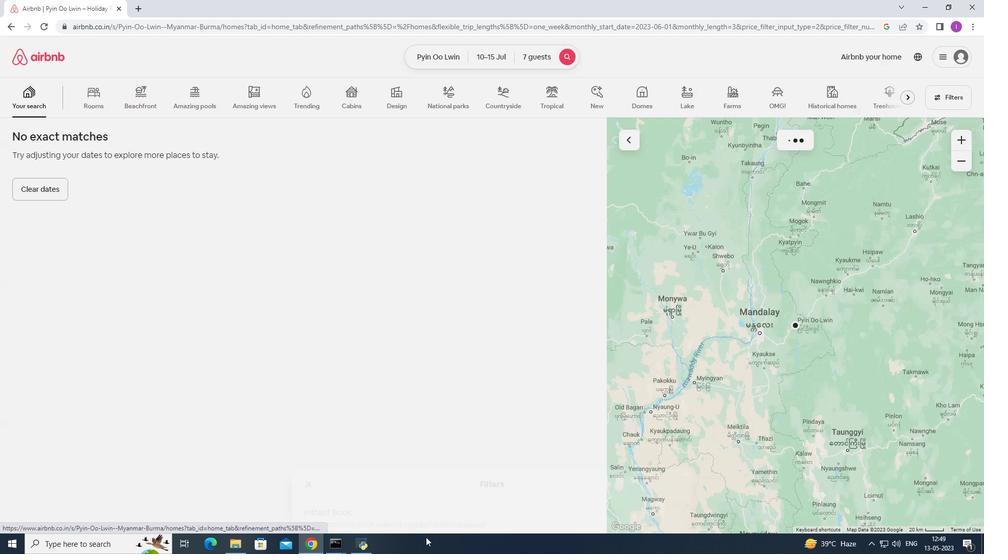 
